 Task: Plan a trip to Yulin, China from 6th December, 2023 to 10th December, 2023 for 1 adult.1  bedroom having 1 bed and 1 bathroom. Property type can be hotel. Amenities needed are: washing machine. Look for 3 properties as per requirement.
Action: Mouse moved to (459, 104)
Screenshot: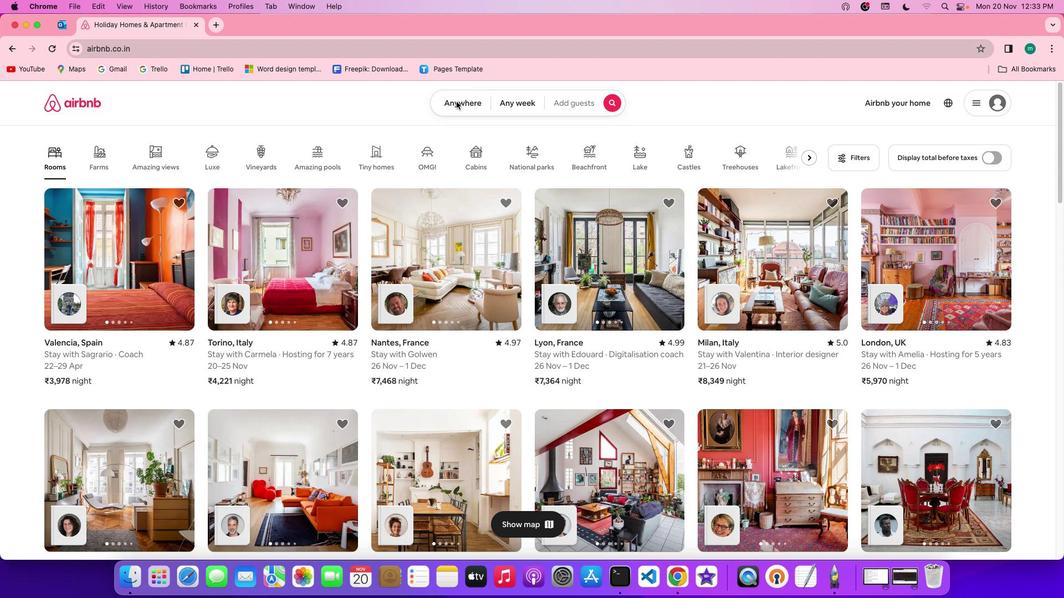 
Action: Mouse pressed left at (459, 104)
Screenshot: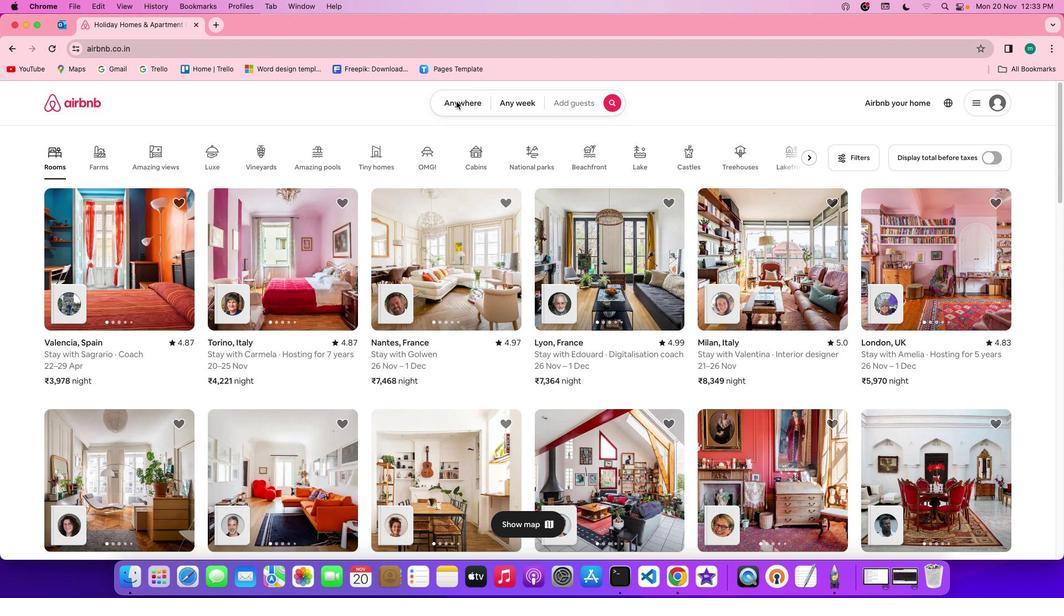 
Action: Mouse pressed left at (459, 104)
Screenshot: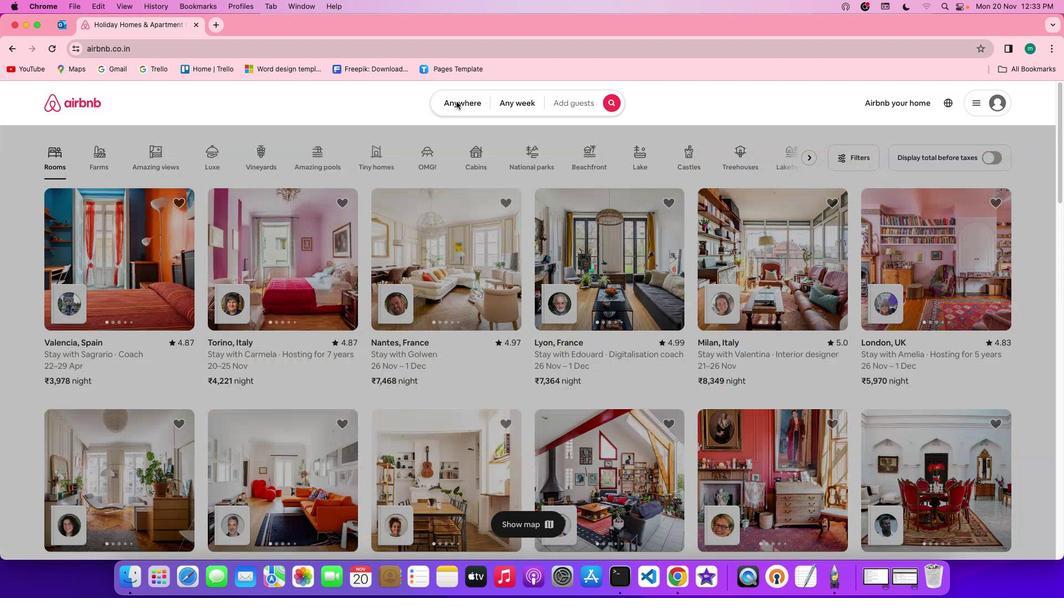 
Action: Mouse moved to (413, 144)
Screenshot: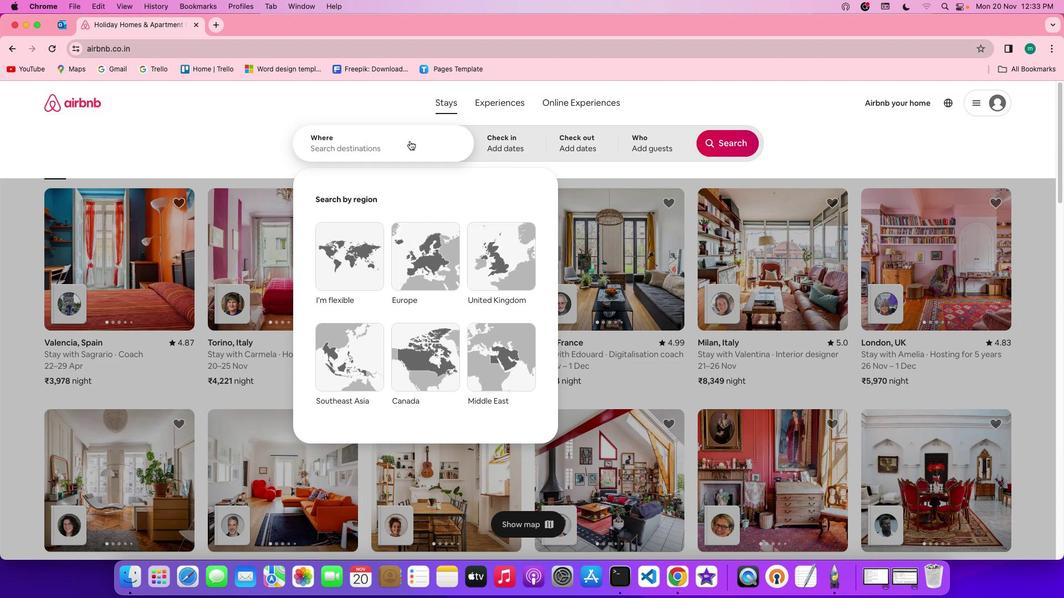 
Action: Mouse pressed left at (413, 144)
Screenshot: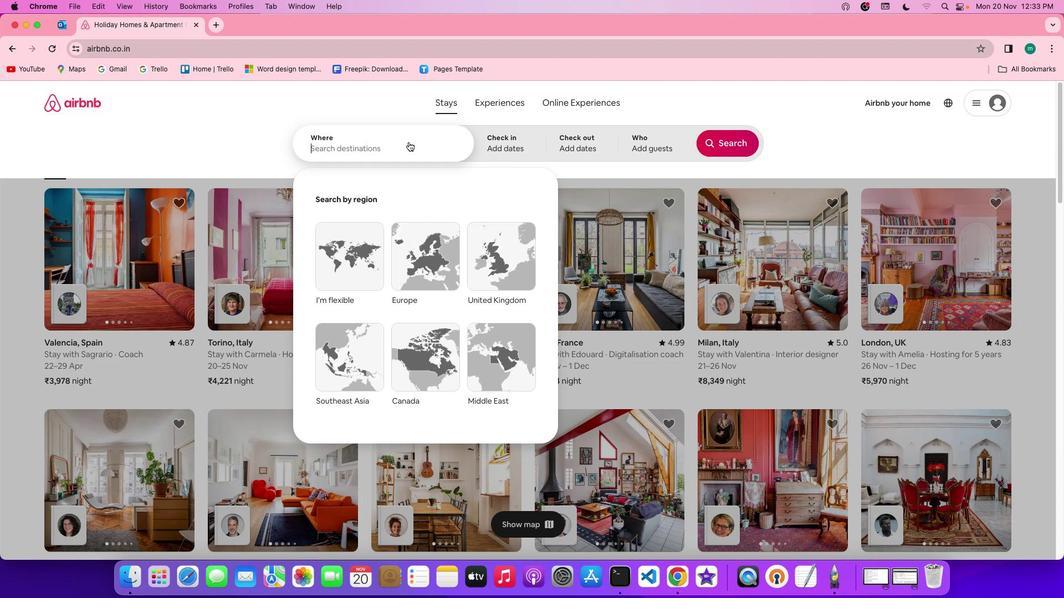 
Action: Mouse moved to (407, 149)
Screenshot: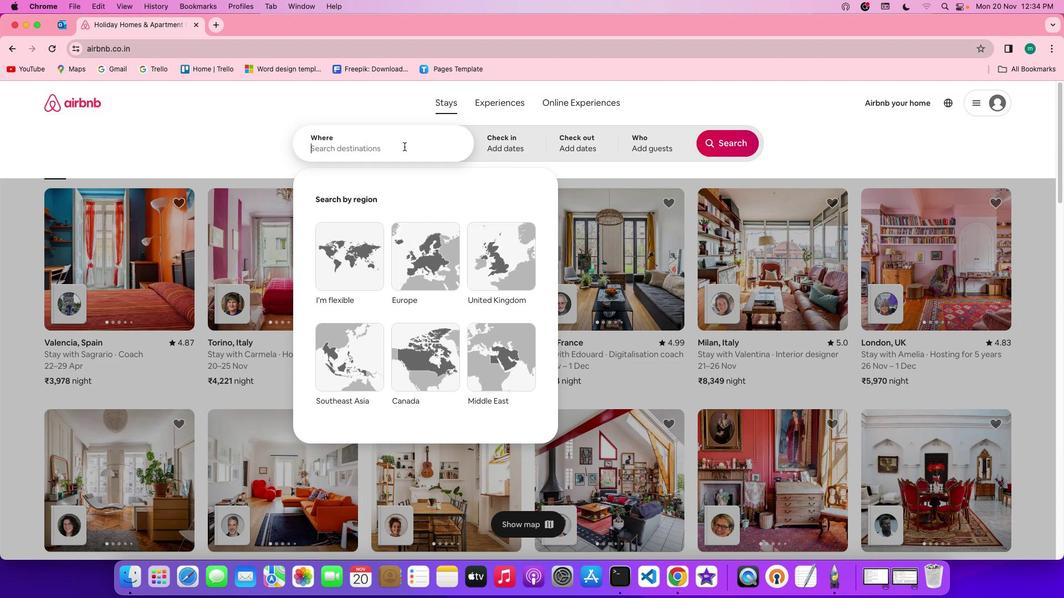 
Action: Mouse pressed left at (407, 149)
Screenshot: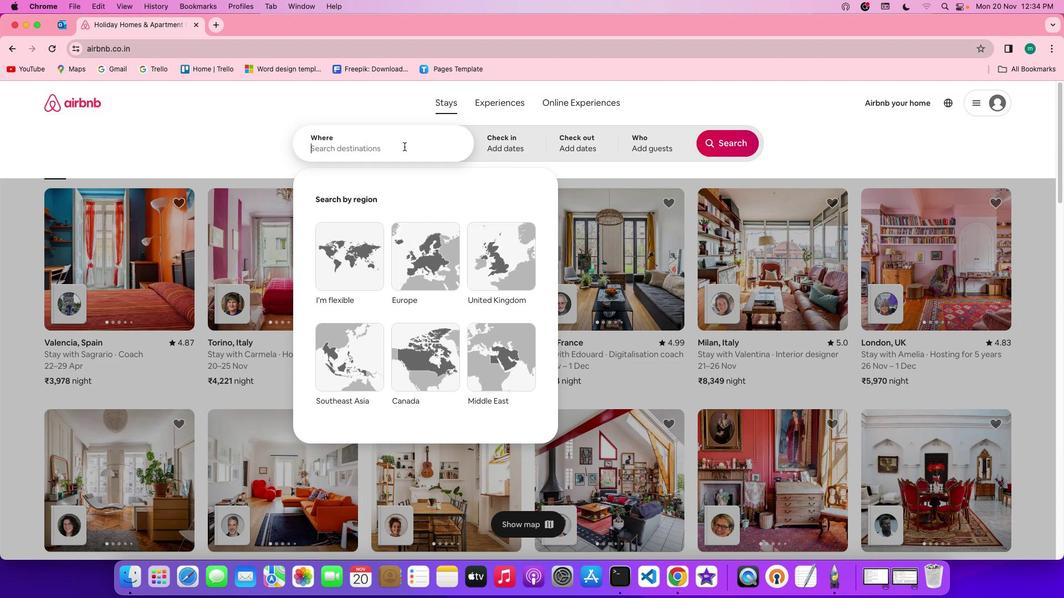 
Action: Key pressed Key.spaceKey.shift'Y''u''l''i''n'','Key.spaceKey.shift'c''h''i''n''a'
Screenshot: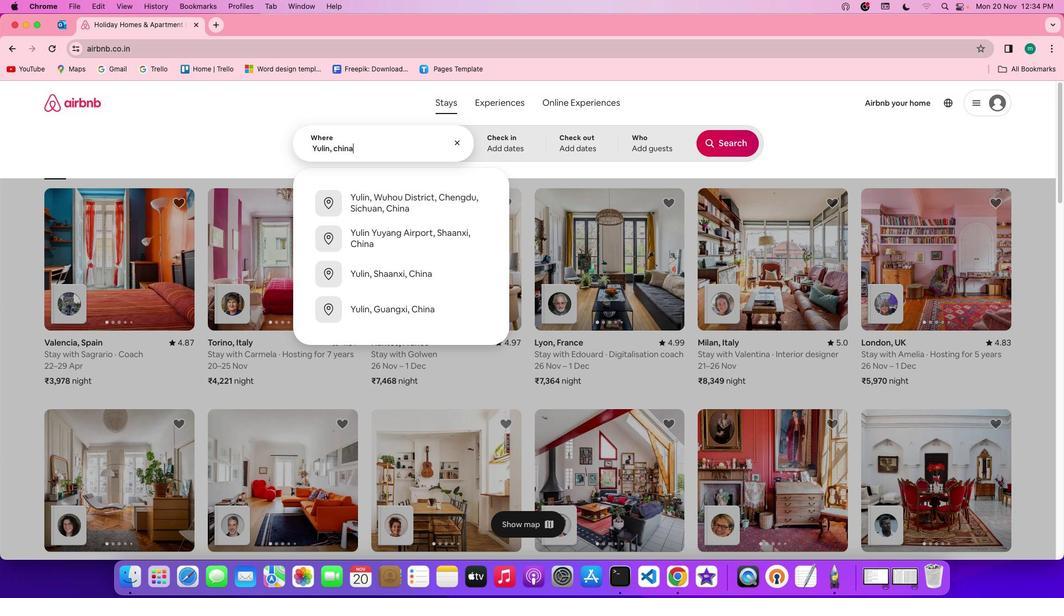 
Action: Mouse moved to (502, 147)
Screenshot: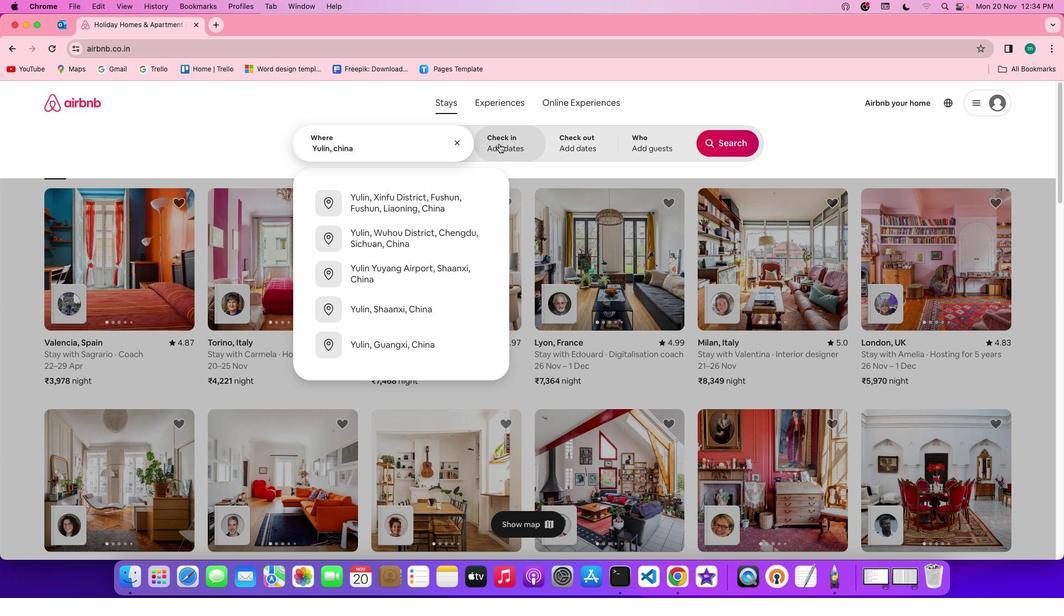 
Action: Mouse pressed left at (502, 147)
Screenshot: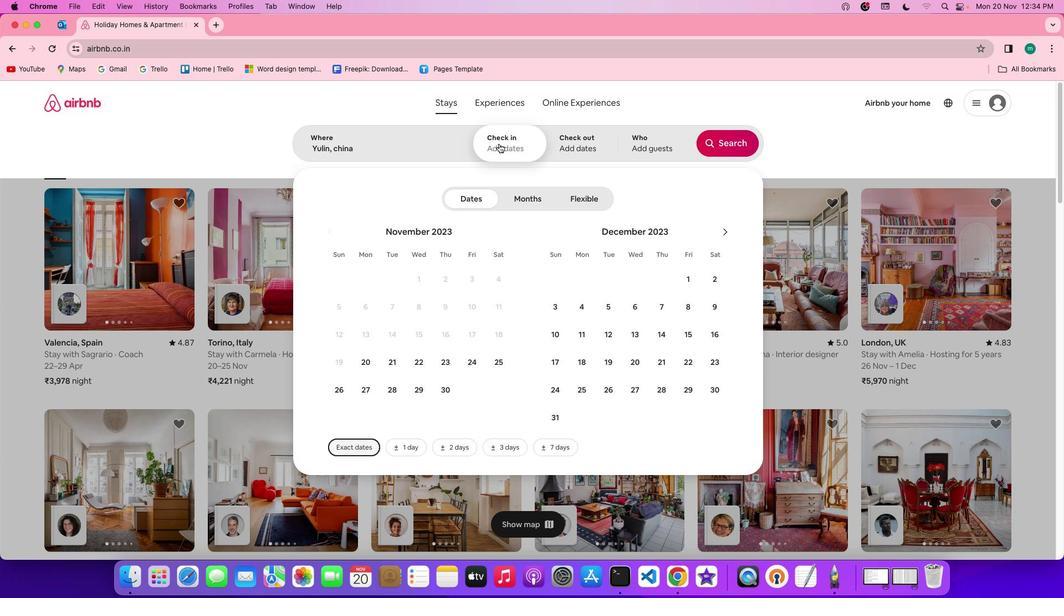 
Action: Mouse moved to (633, 307)
Screenshot: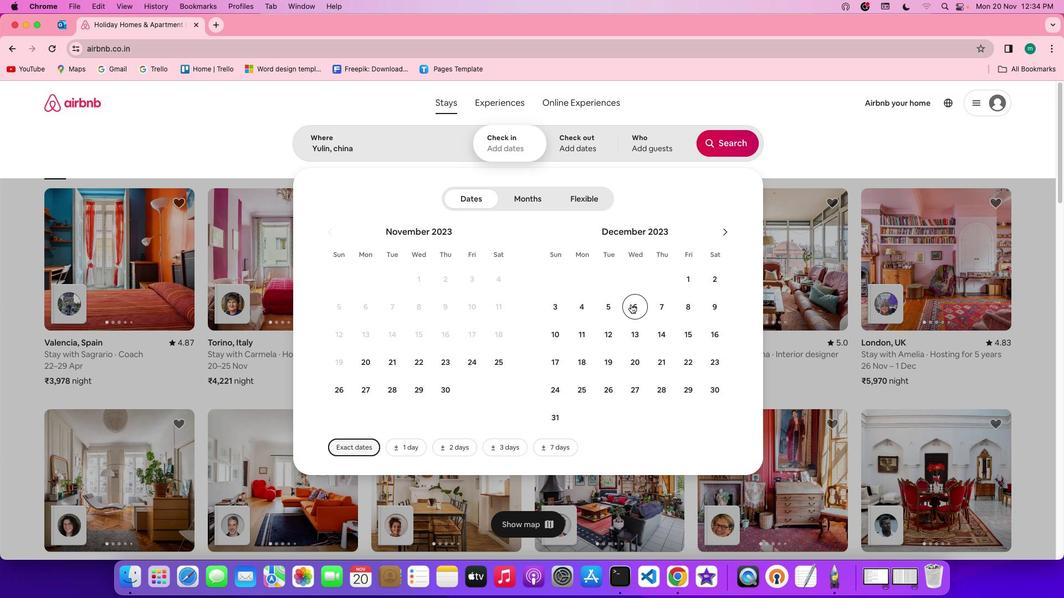 
Action: Mouse pressed left at (633, 307)
Screenshot: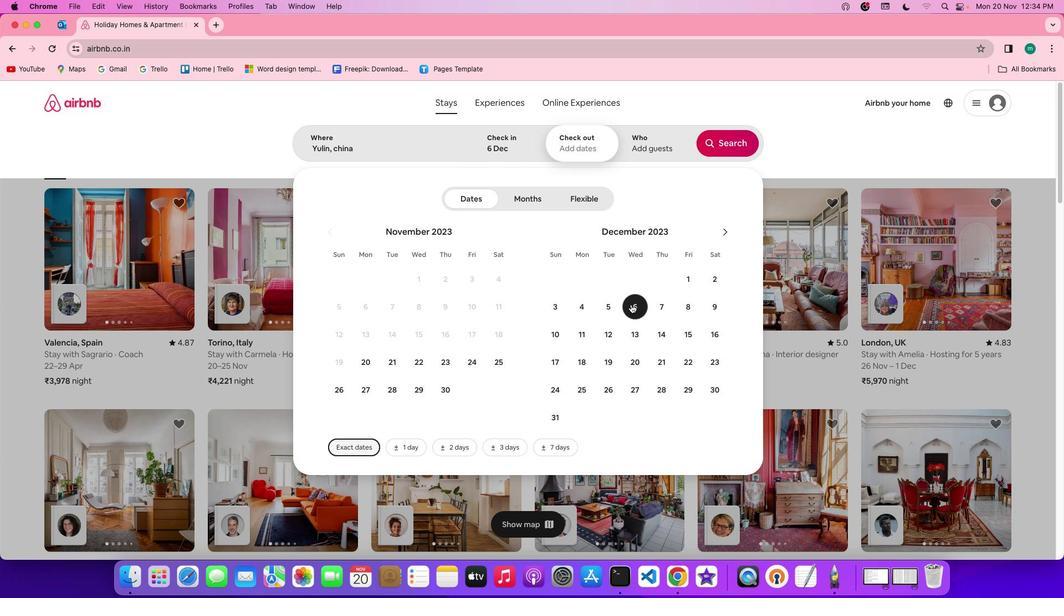 
Action: Mouse moved to (556, 347)
Screenshot: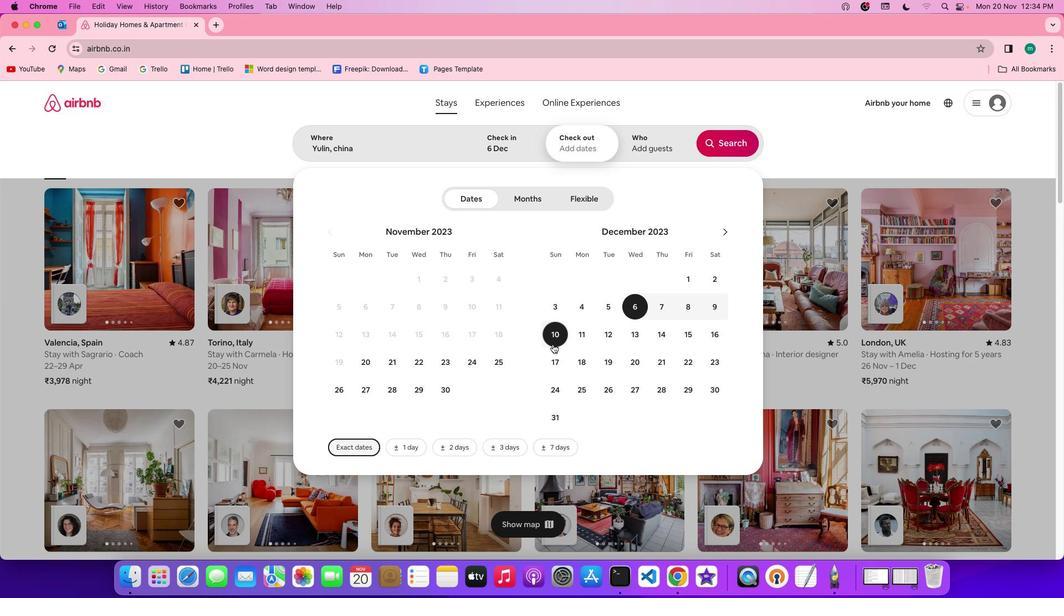 
Action: Mouse pressed left at (556, 347)
Screenshot: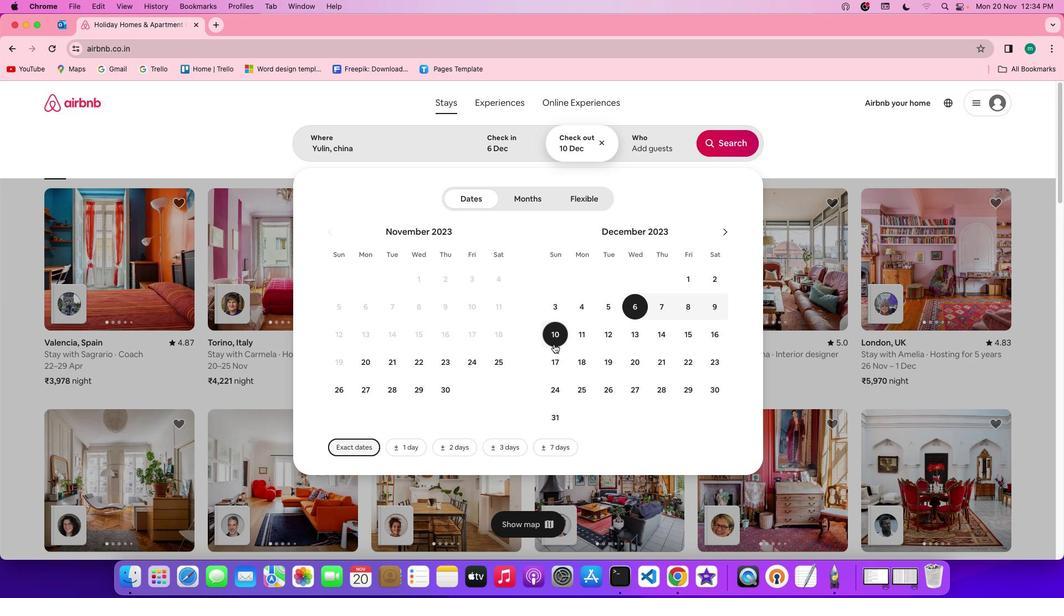 
Action: Mouse moved to (658, 146)
Screenshot: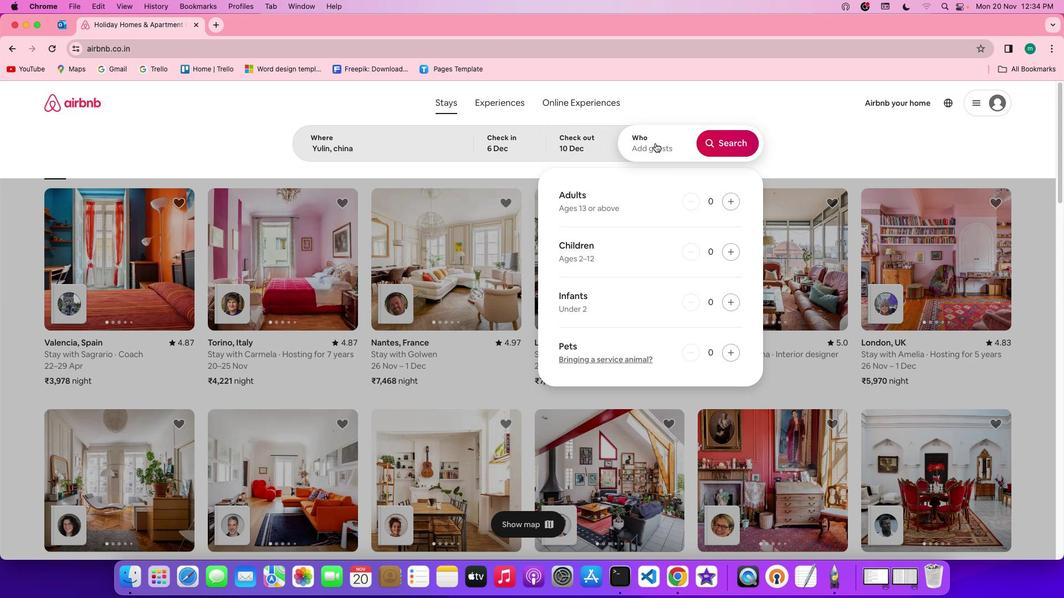 
Action: Mouse pressed left at (658, 146)
Screenshot: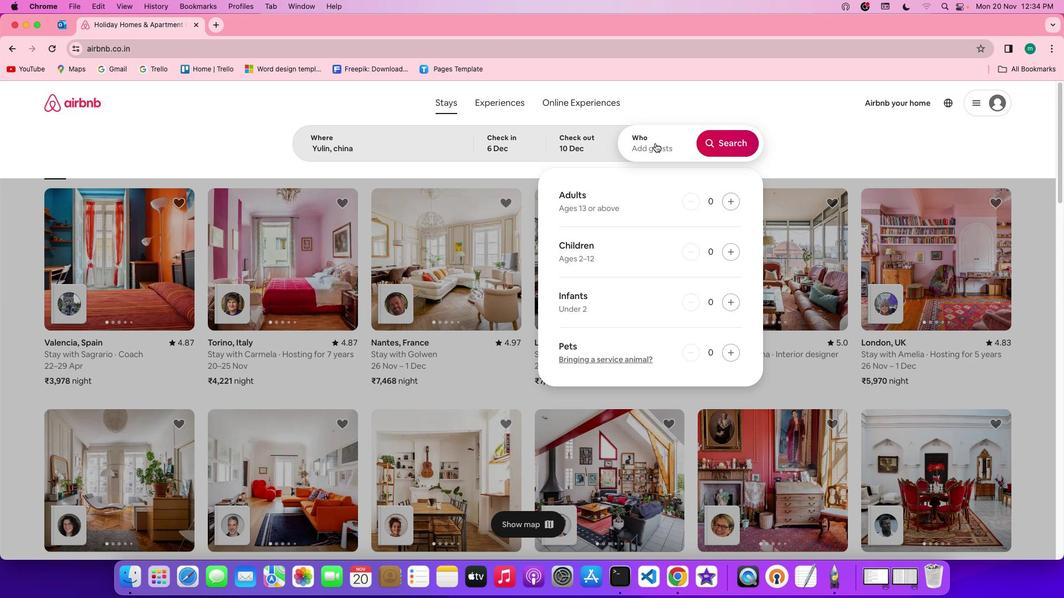 
Action: Mouse moved to (729, 201)
Screenshot: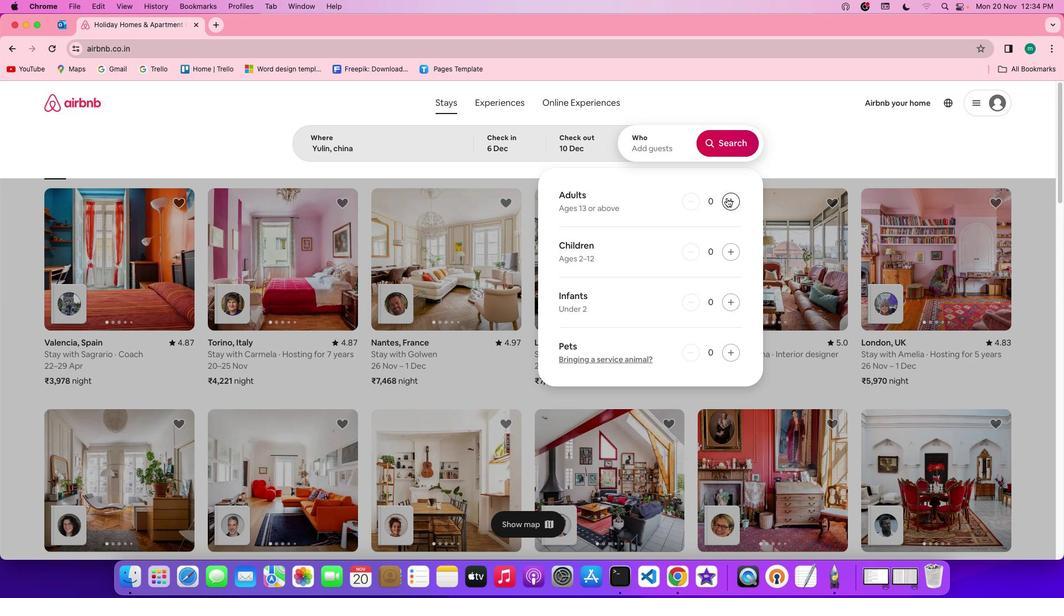 
Action: Mouse pressed left at (729, 201)
Screenshot: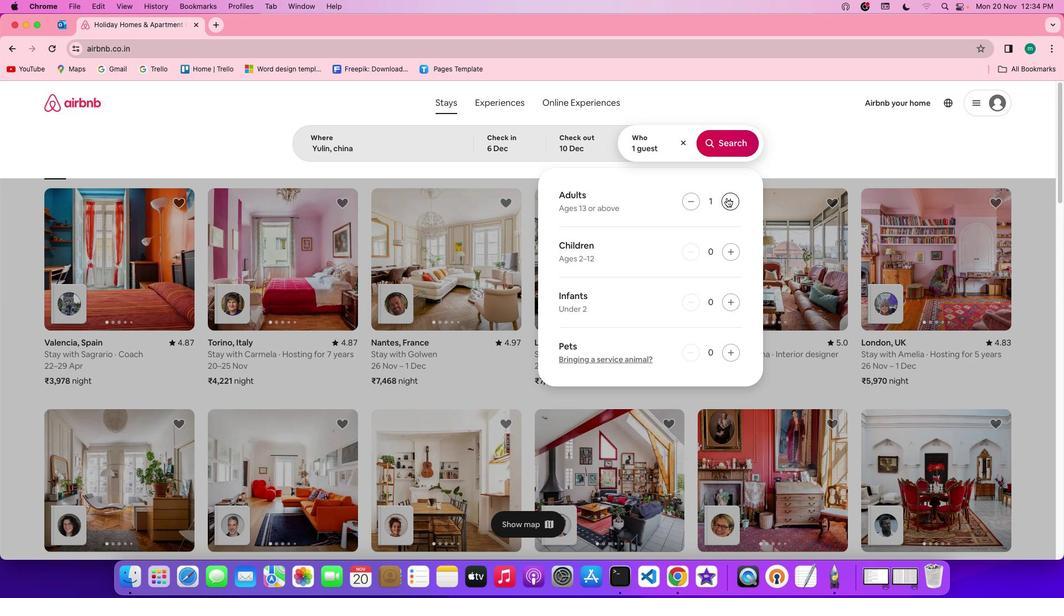 
Action: Mouse moved to (734, 137)
Screenshot: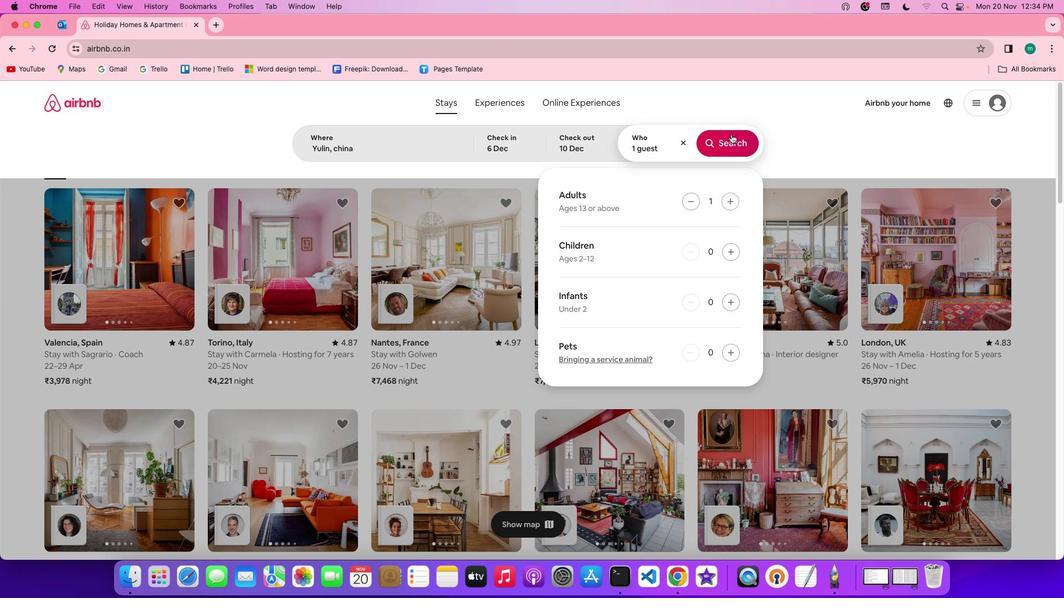 
Action: Mouse pressed left at (734, 137)
Screenshot: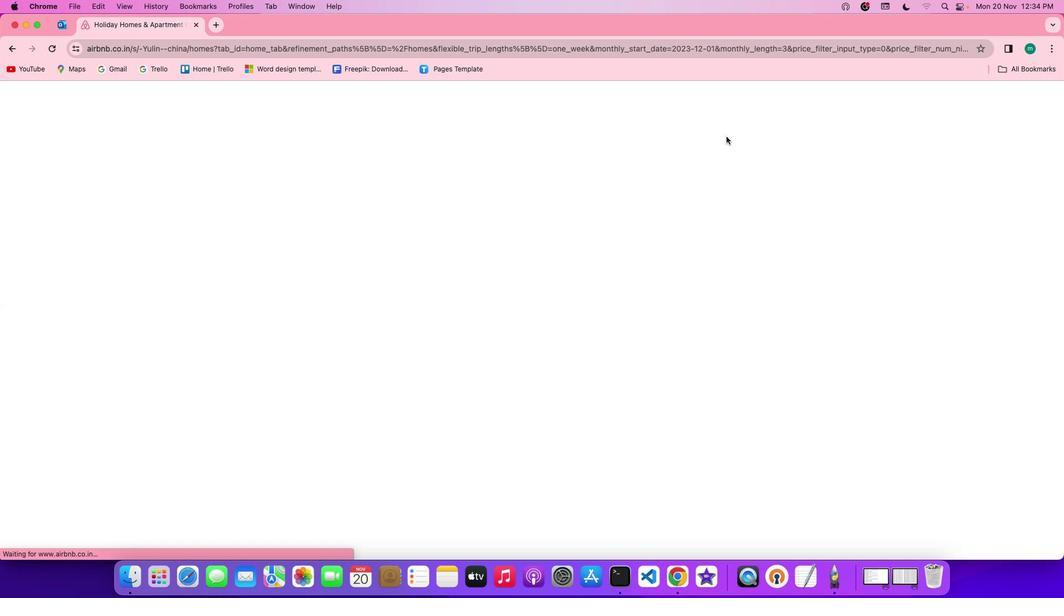 
Action: Mouse moved to (883, 150)
Screenshot: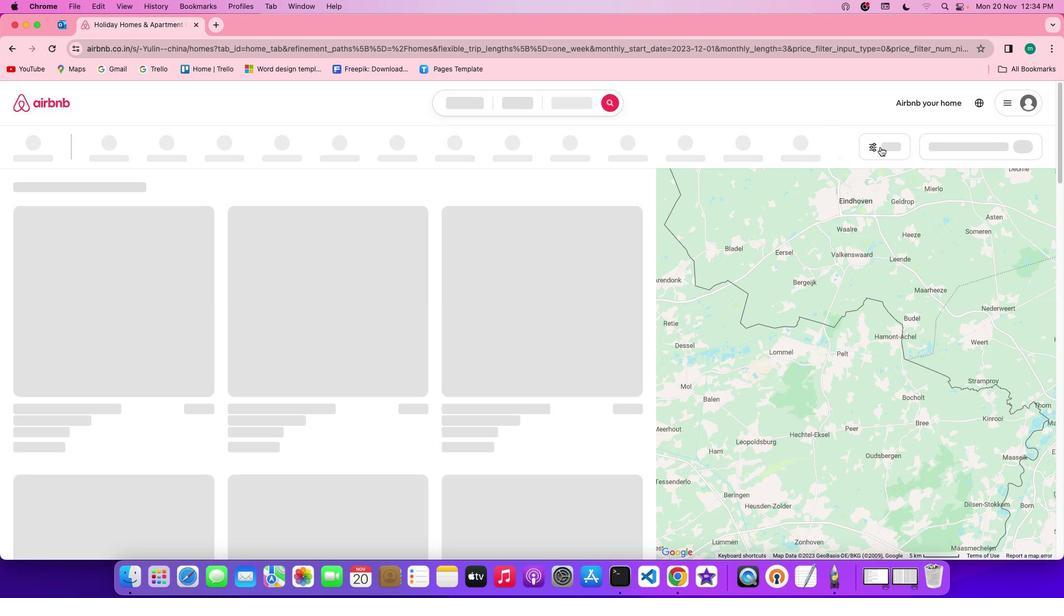 
Action: Mouse pressed left at (883, 150)
Screenshot: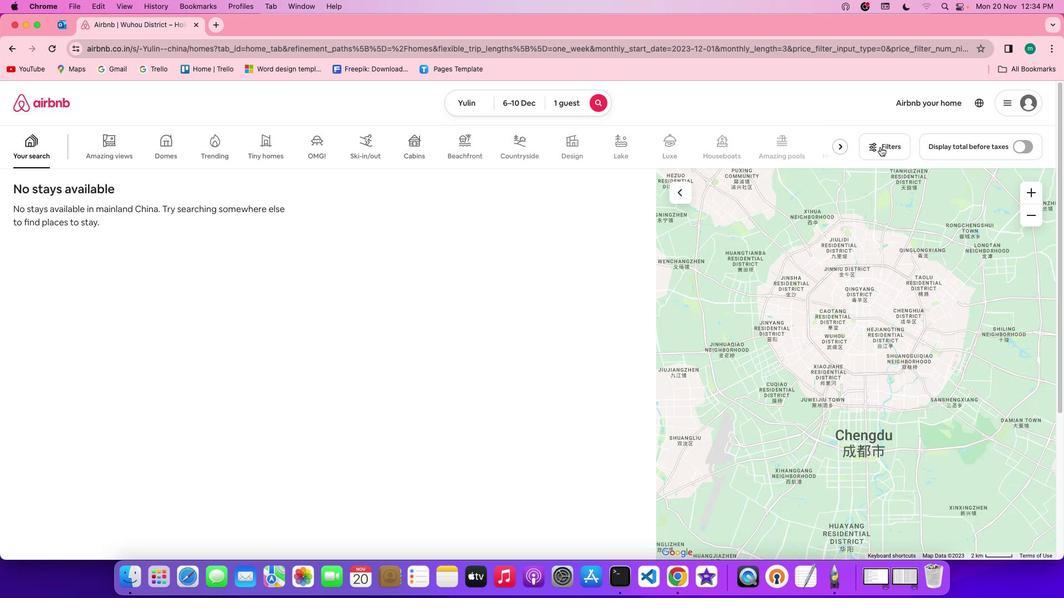 
Action: Mouse moved to (596, 298)
Screenshot: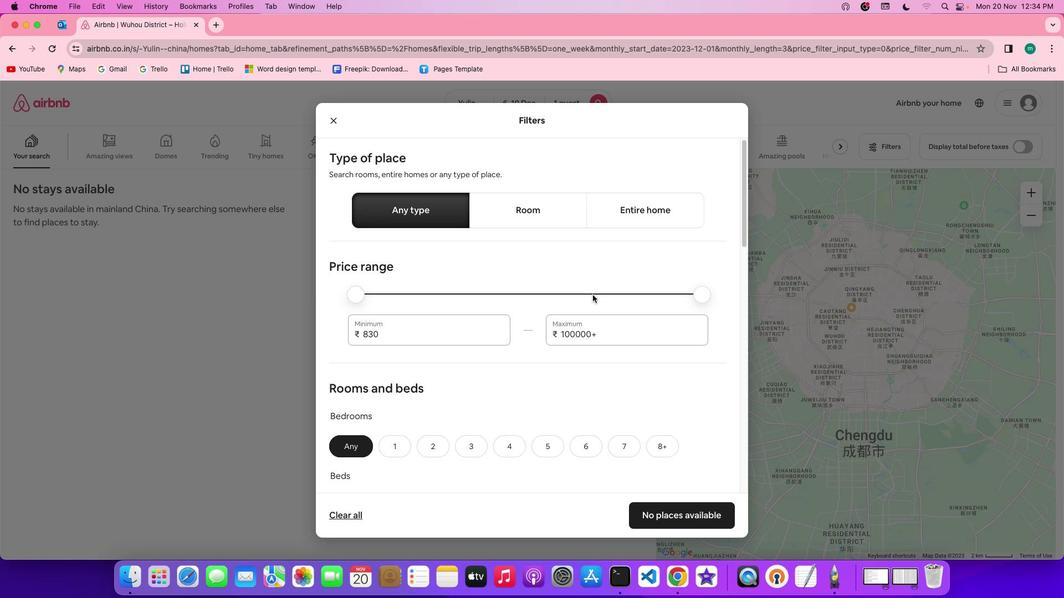 
Action: Mouse scrolled (596, 298) with delta (3, 2)
Screenshot: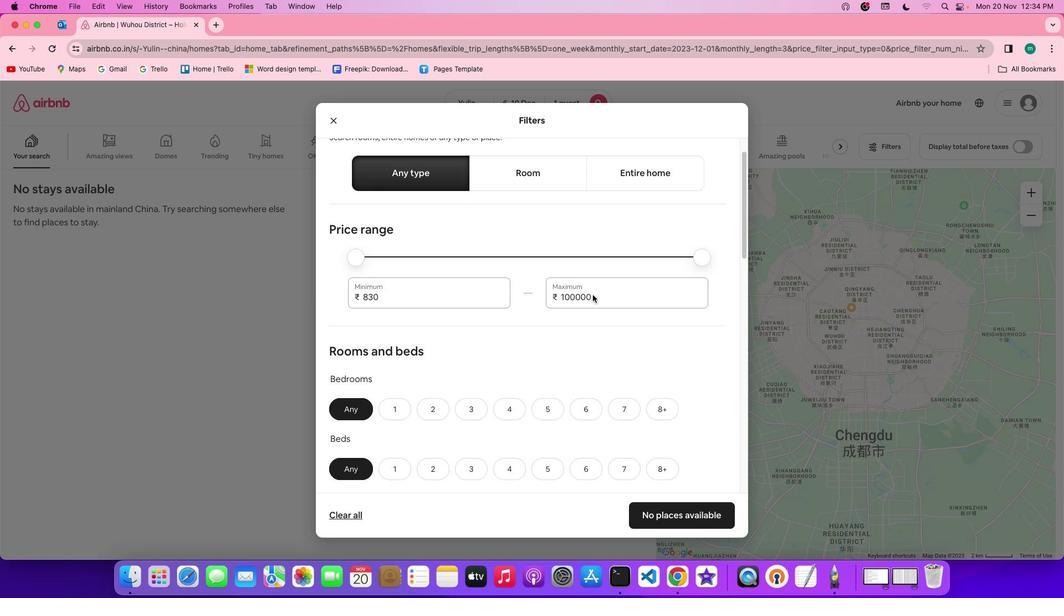 
Action: Mouse scrolled (596, 298) with delta (3, 2)
Screenshot: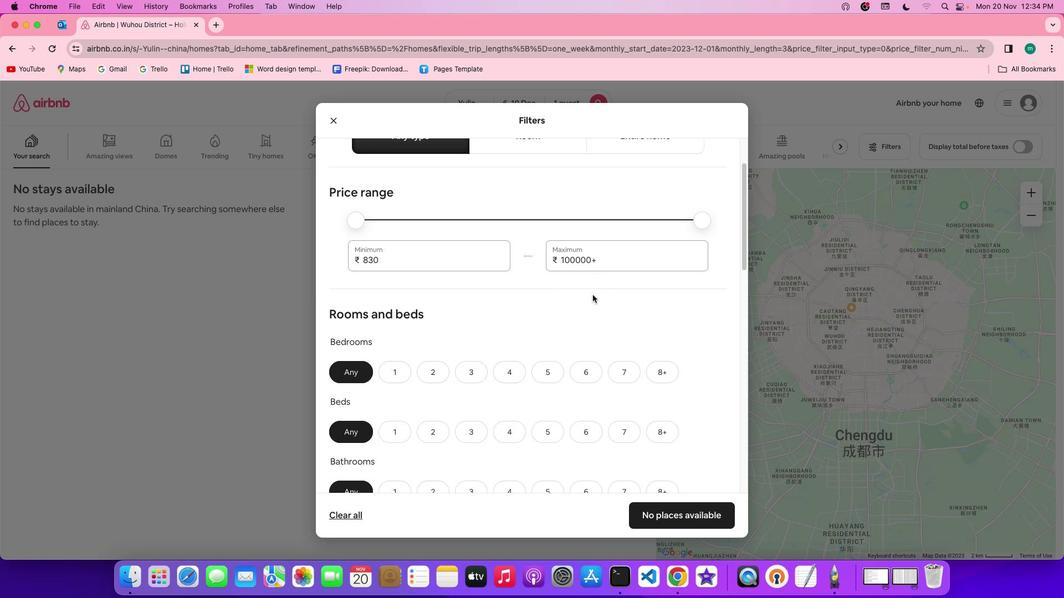 
Action: Mouse scrolled (596, 298) with delta (3, 2)
Screenshot: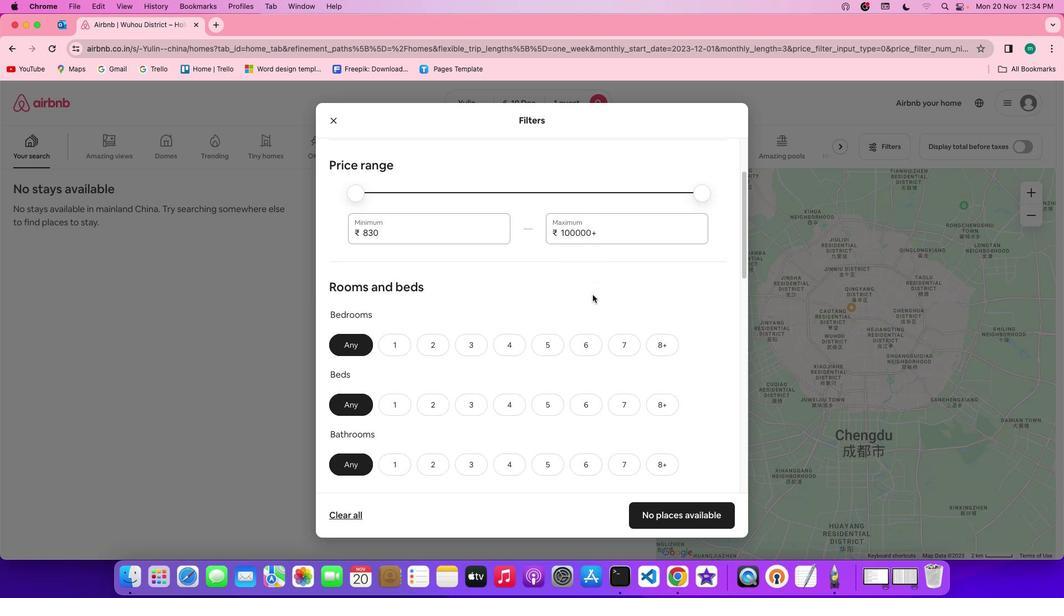 
Action: Mouse scrolled (596, 298) with delta (3, 2)
Screenshot: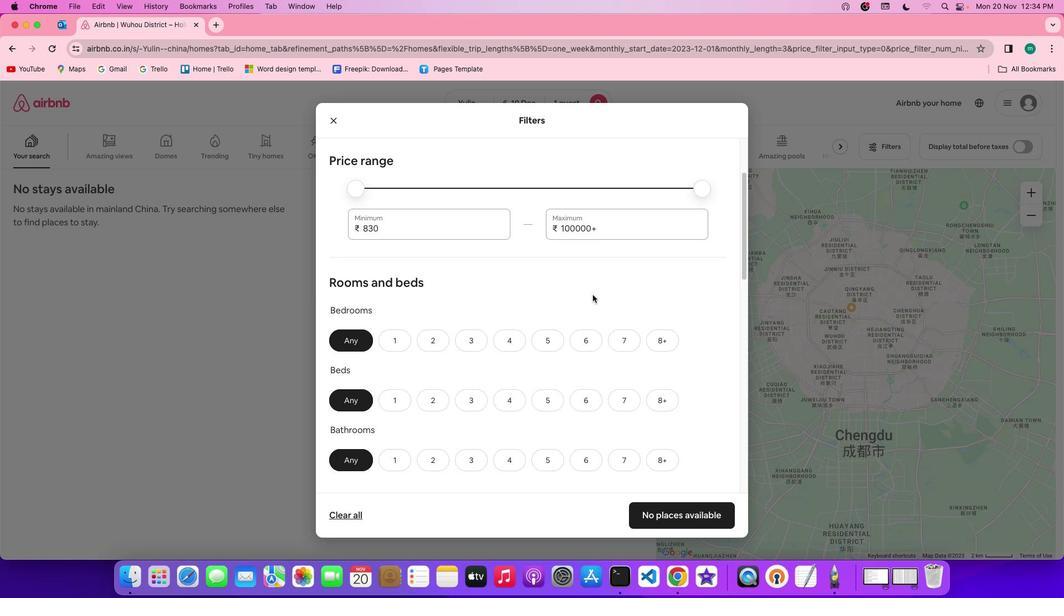 
Action: Mouse scrolled (596, 298) with delta (3, 2)
Screenshot: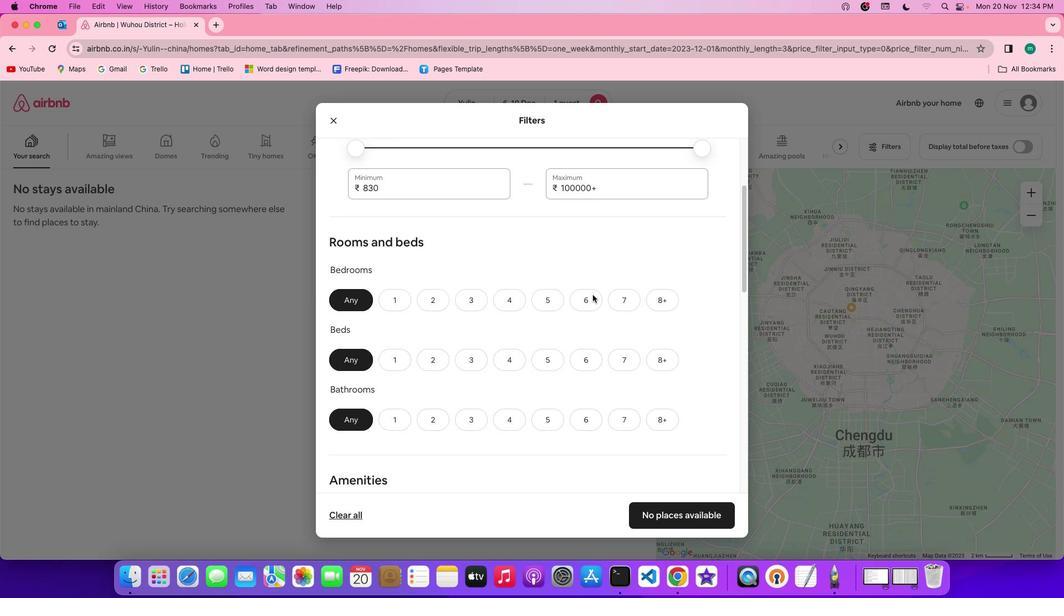 
Action: Mouse scrolled (596, 298) with delta (3, 2)
Screenshot: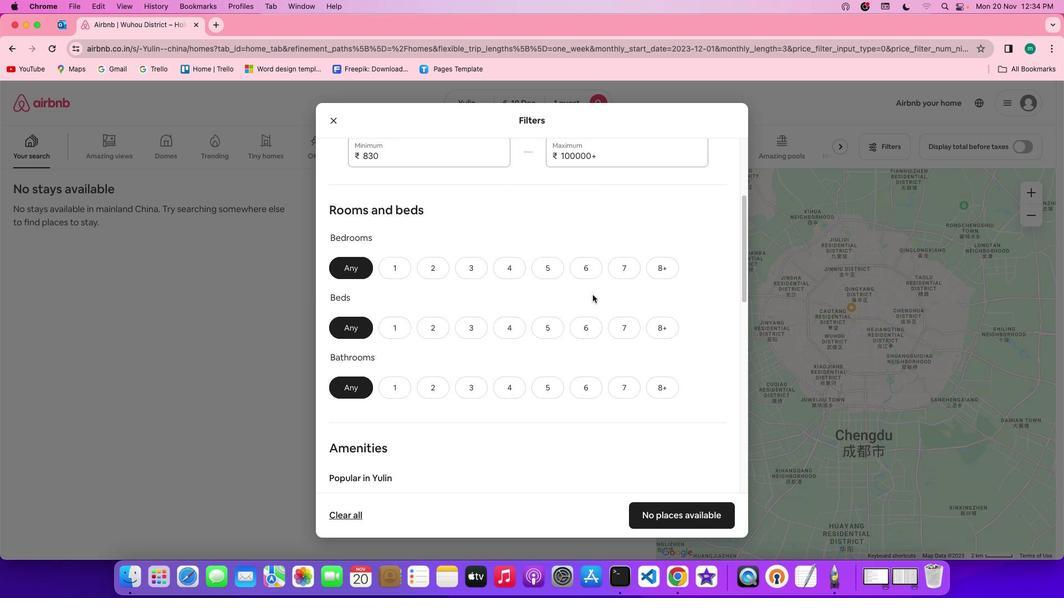
Action: Mouse scrolled (596, 298) with delta (3, 2)
Screenshot: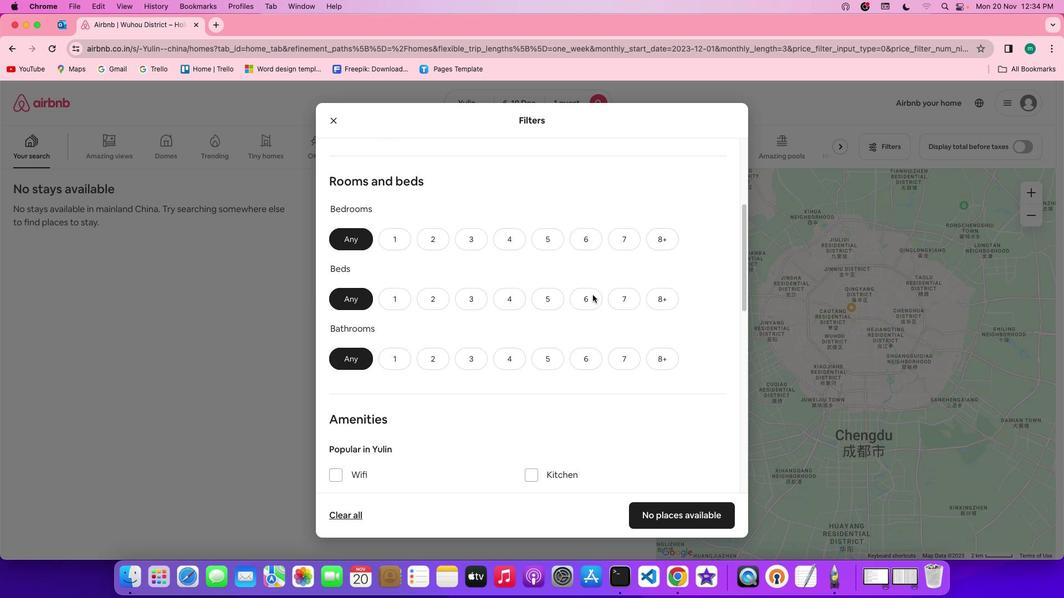 
Action: Mouse scrolled (596, 298) with delta (3, 2)
Screenshot: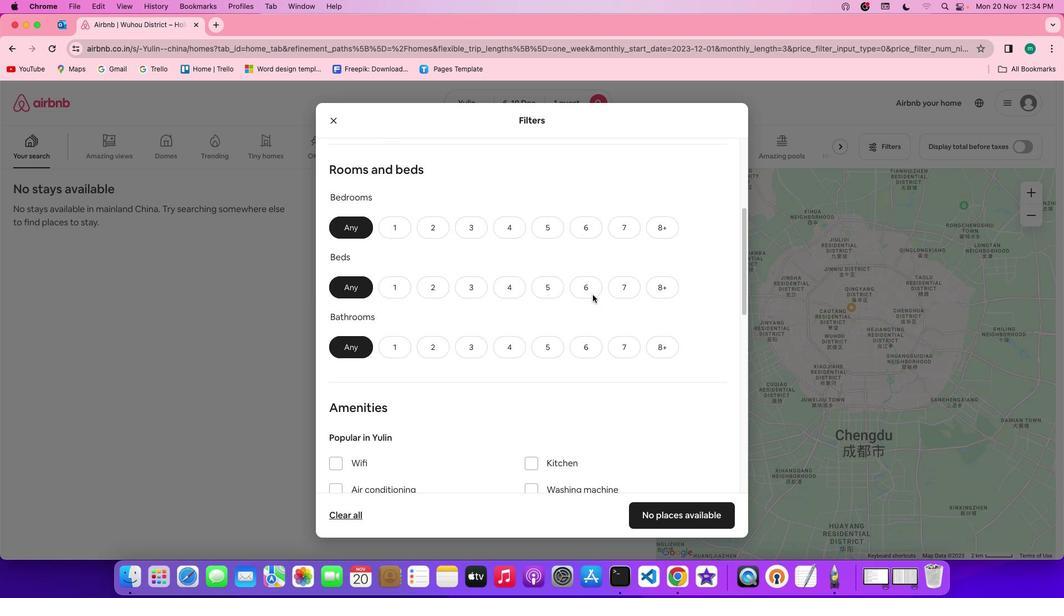 
Action: Mouse moved to (595, 295)
Screenshot: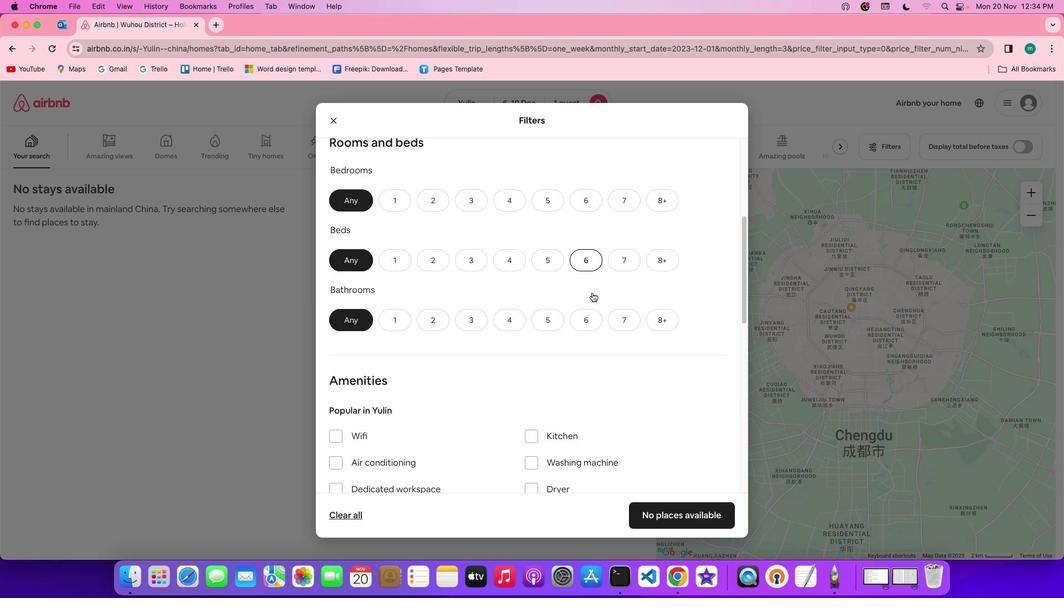 
Action: Mouse scrolled (595, 295) with delta (3, 2)
Screenshot: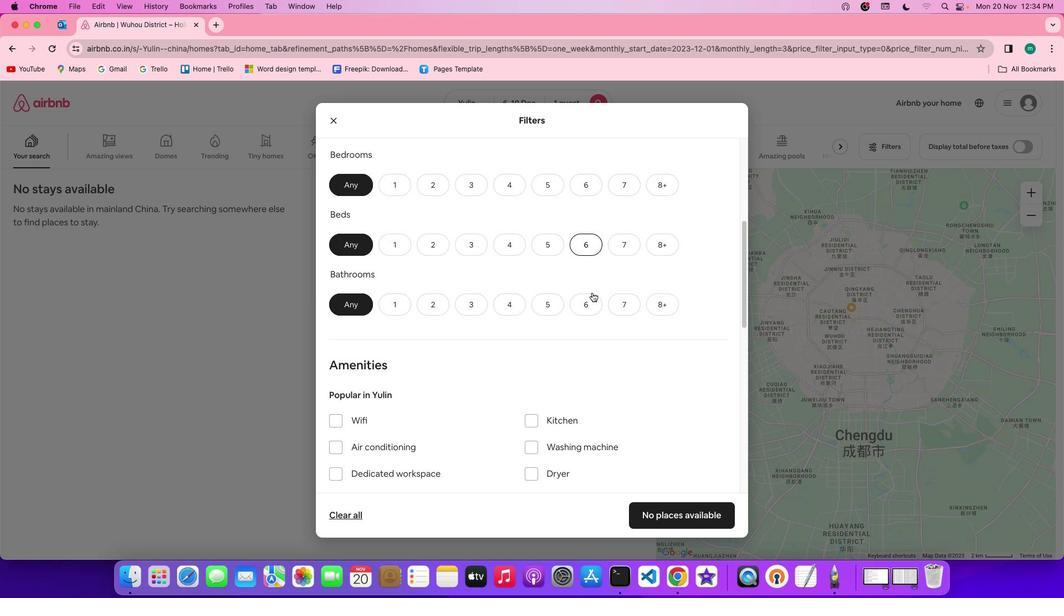 
Action: Mouse scrolled (595, 295) with delta (3, 2)
Screenshot: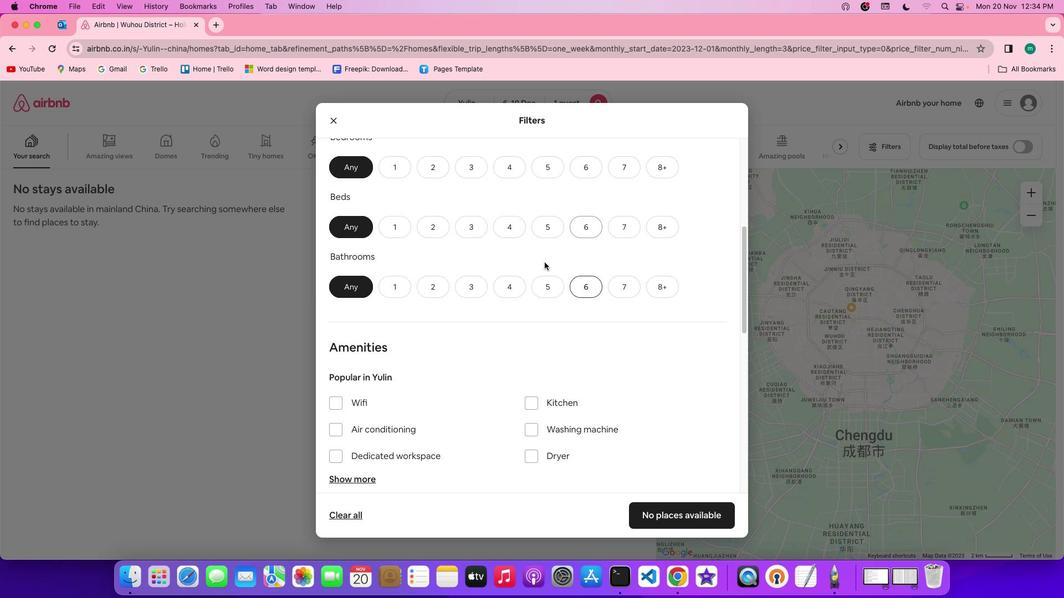 
Action: Mouse scrolled (595, 295) with delta (3, 2)
Screenshot: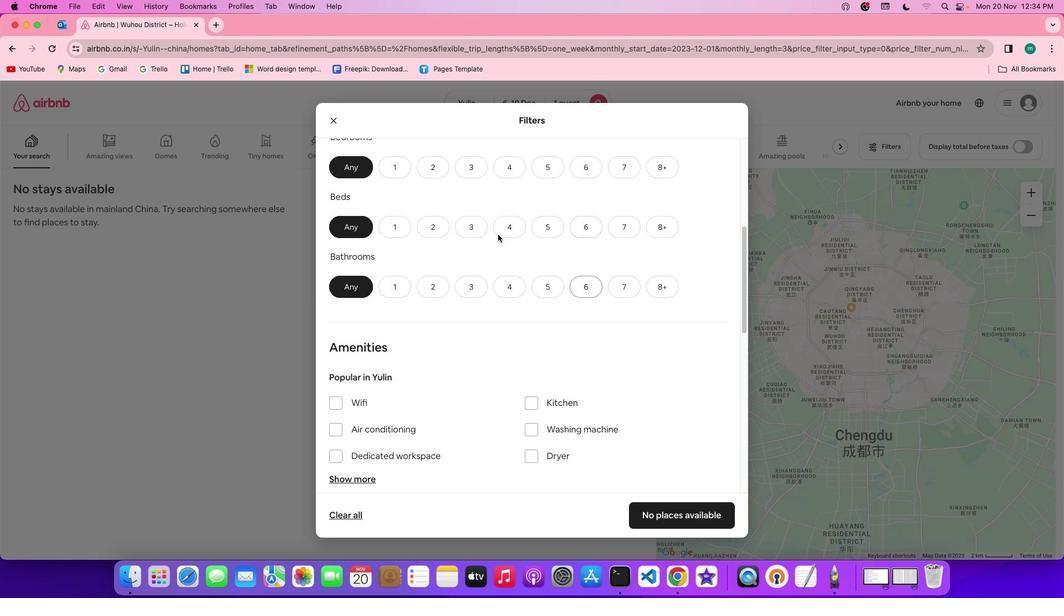 
Action: Mouse moved to (396, 170)
Screenshot: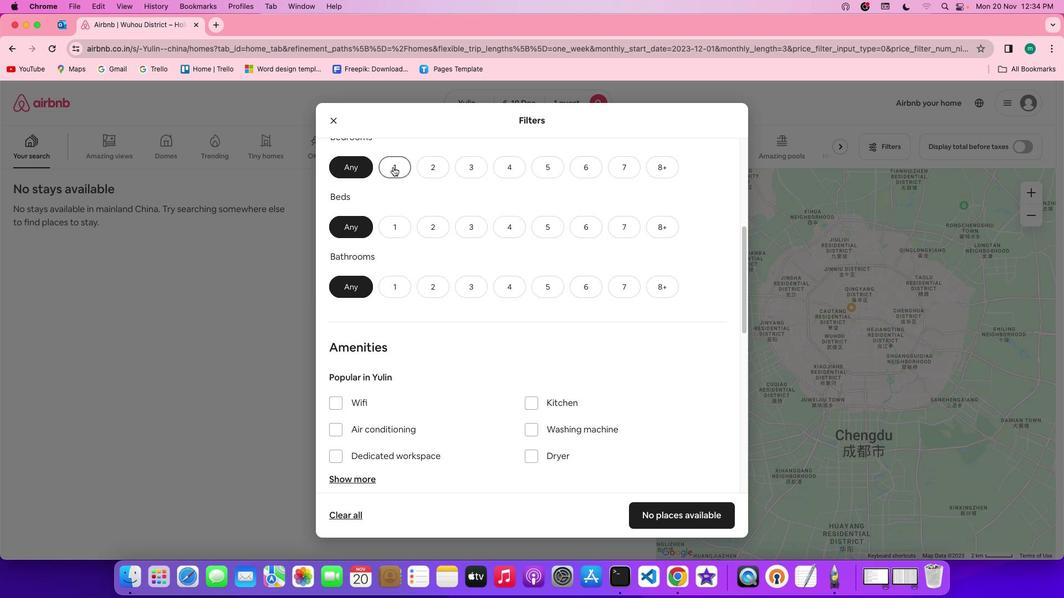 
Action: Mouse pressed left at (396, 170)
Screenshot: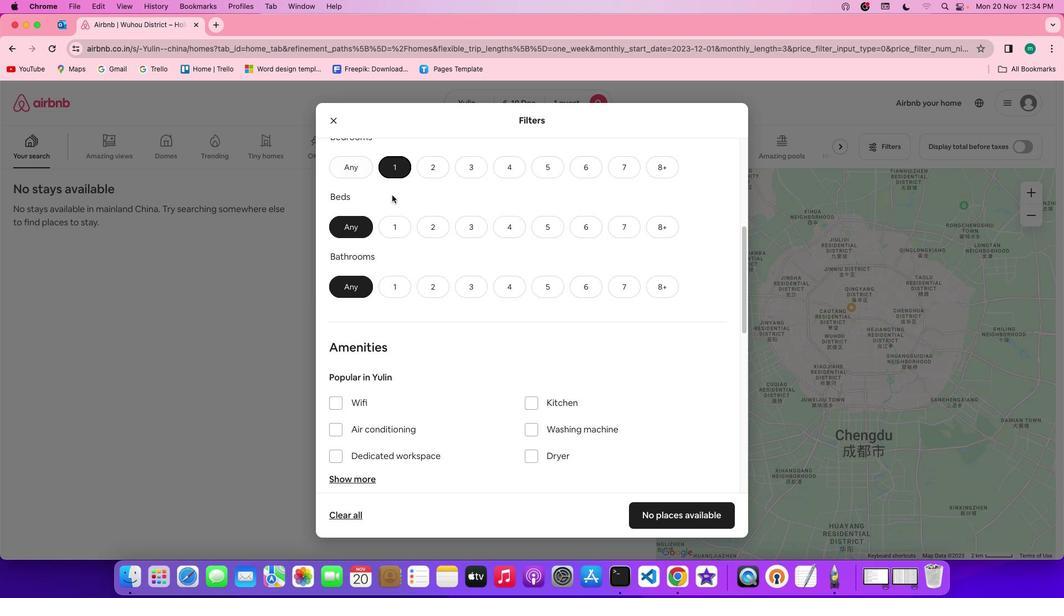 
Action: Mouse moved to (396, 229)
Screenshot: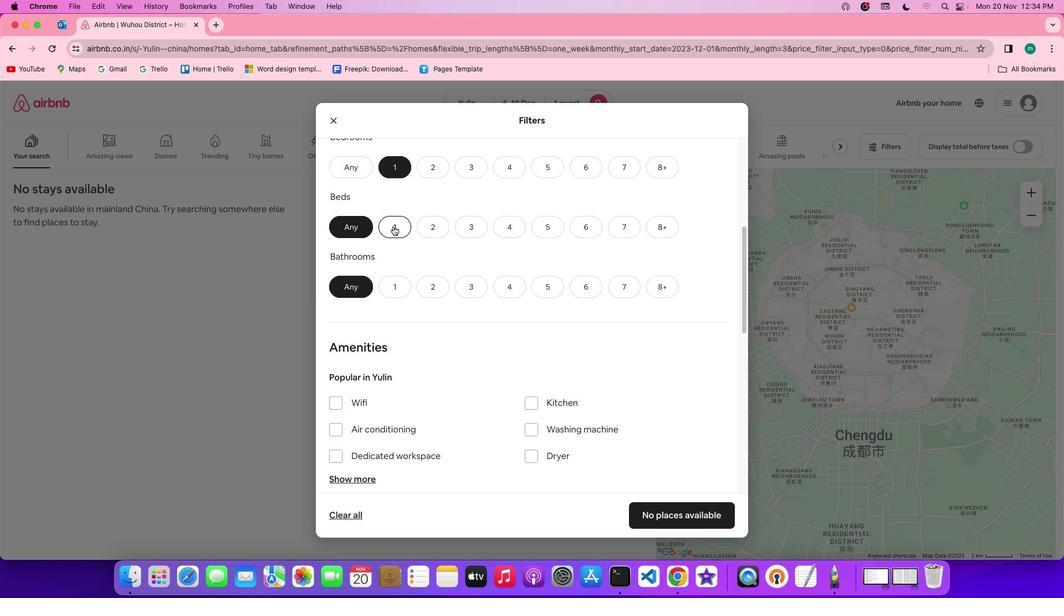 
Action: Mouse pressed left at (396, 229)
Screenshot: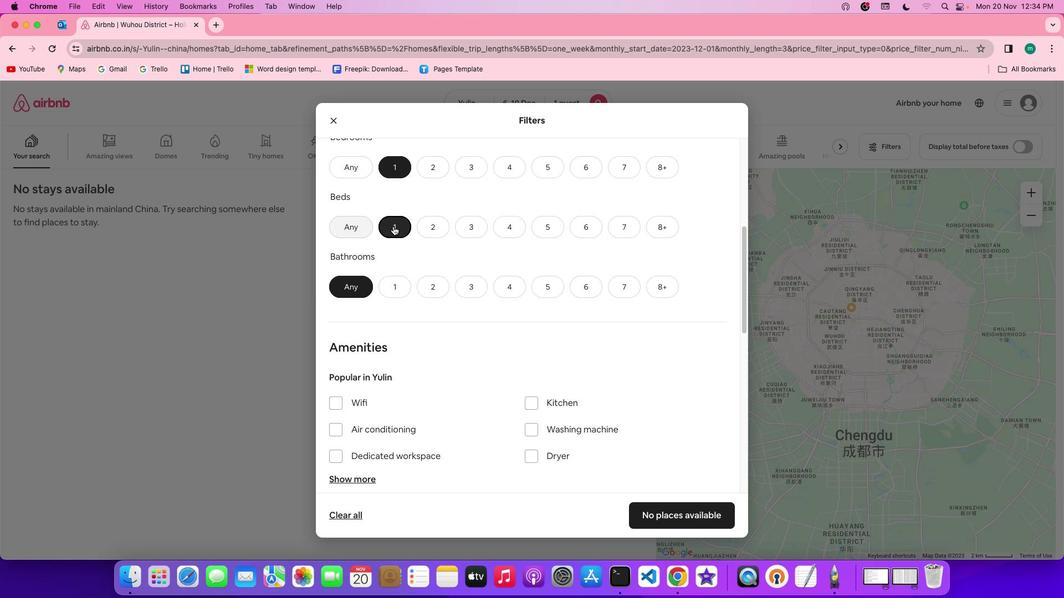 
Action: Mouse moved to (403, 284)
Screenshot: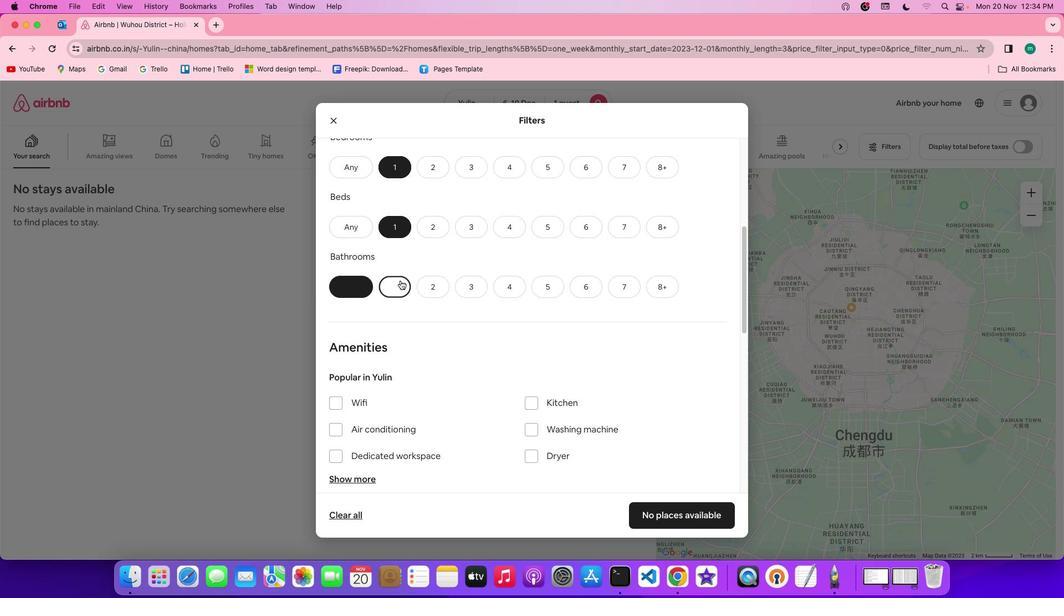 
Action: Mouse pressed left at (403, 284)
Screenshot: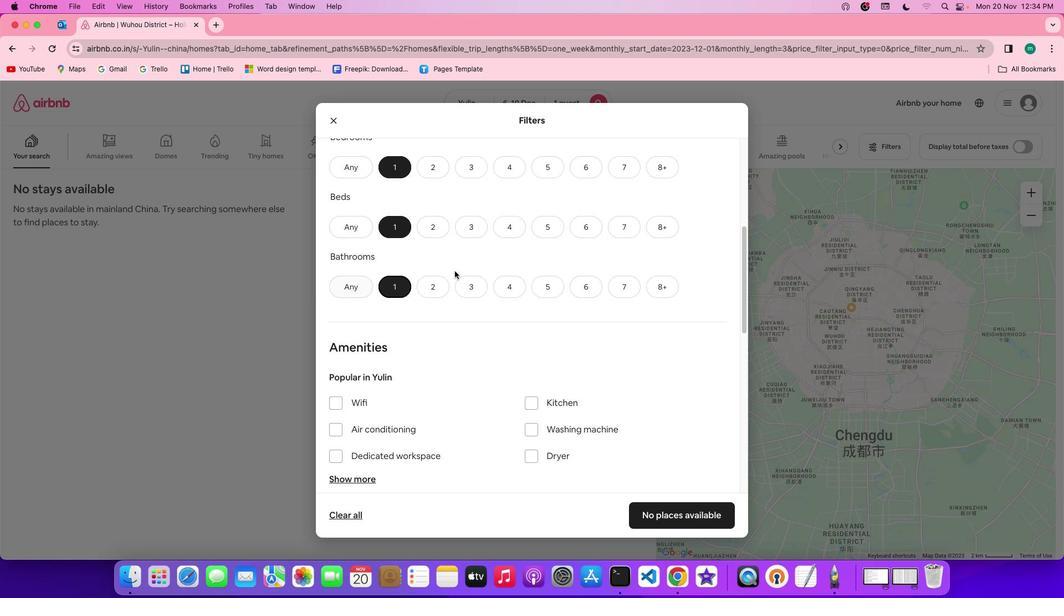 
Action: Mouse moved to (576, 272)
Screenshot: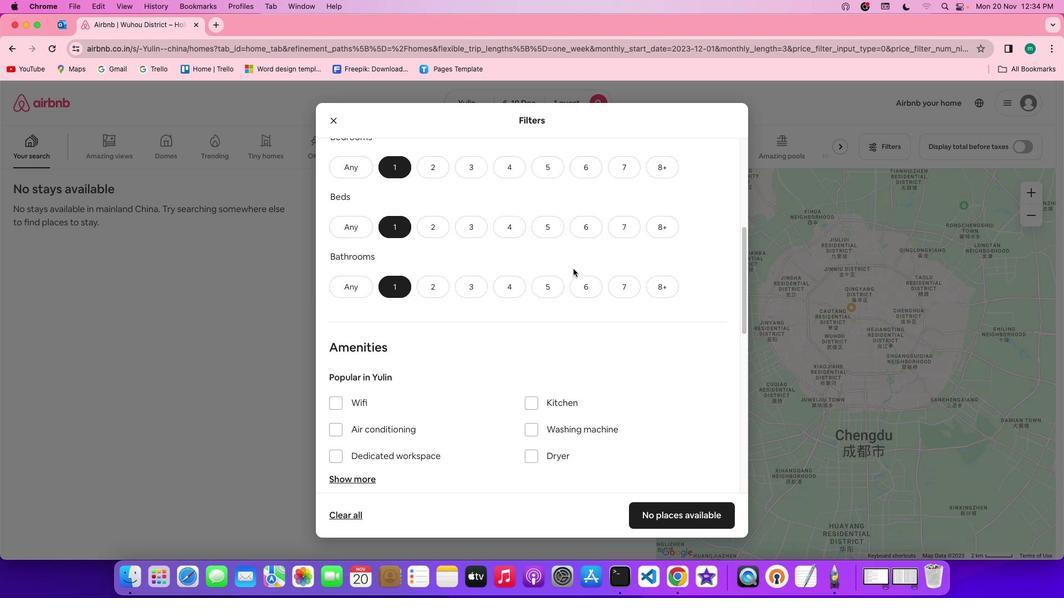 
Action: Mouse scrolled (576, 272) with delta (3, 2)
Screenshot: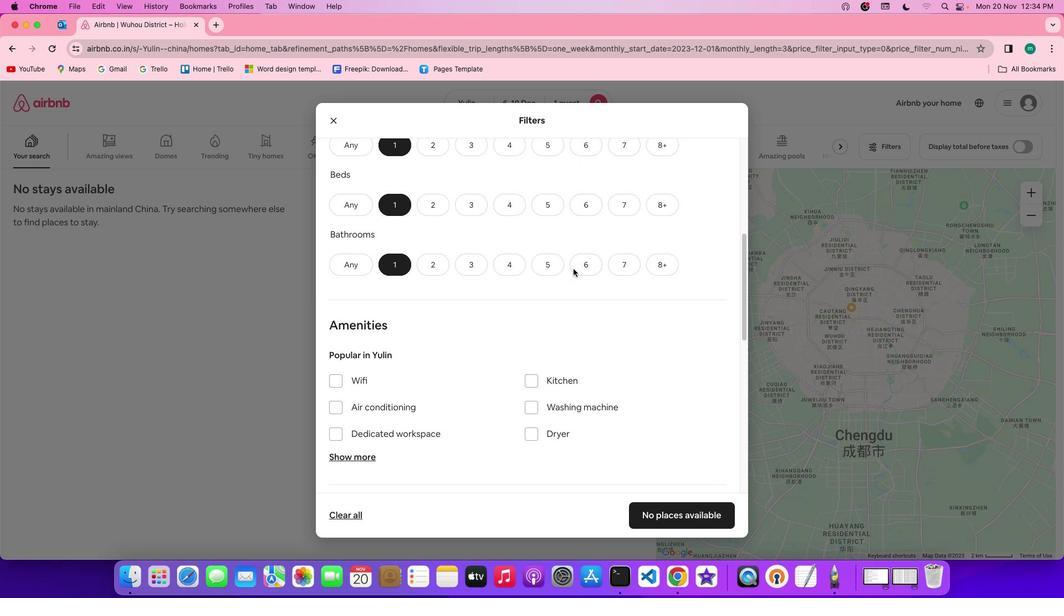 
Action: Mouse scrolled (576, 272) with delta (3, 2)
Screenshot: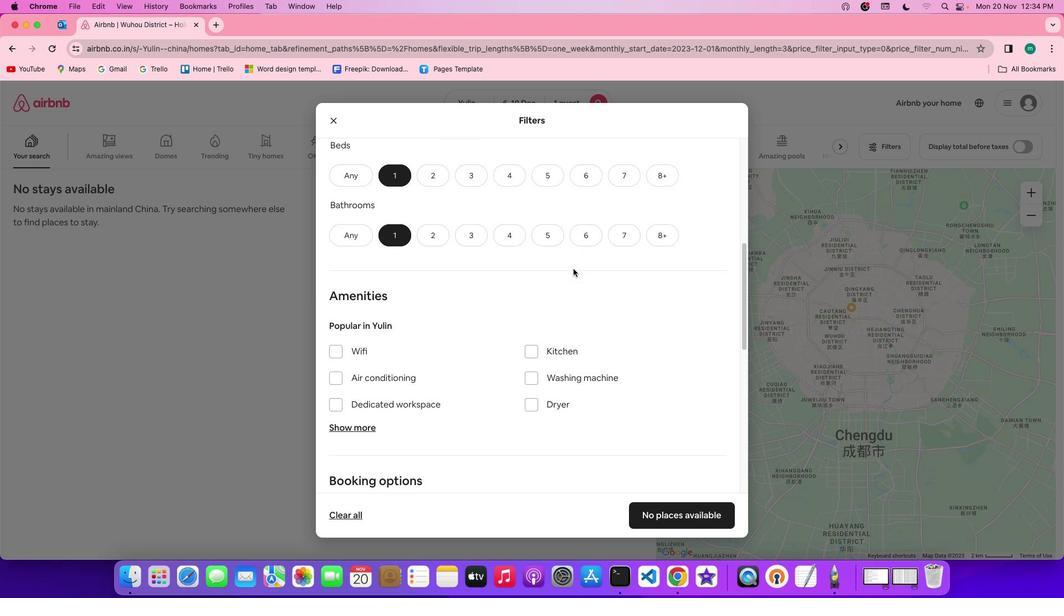 
Action: Mouse scrolled (576, 272) with delta (3, 2)
Screenshot: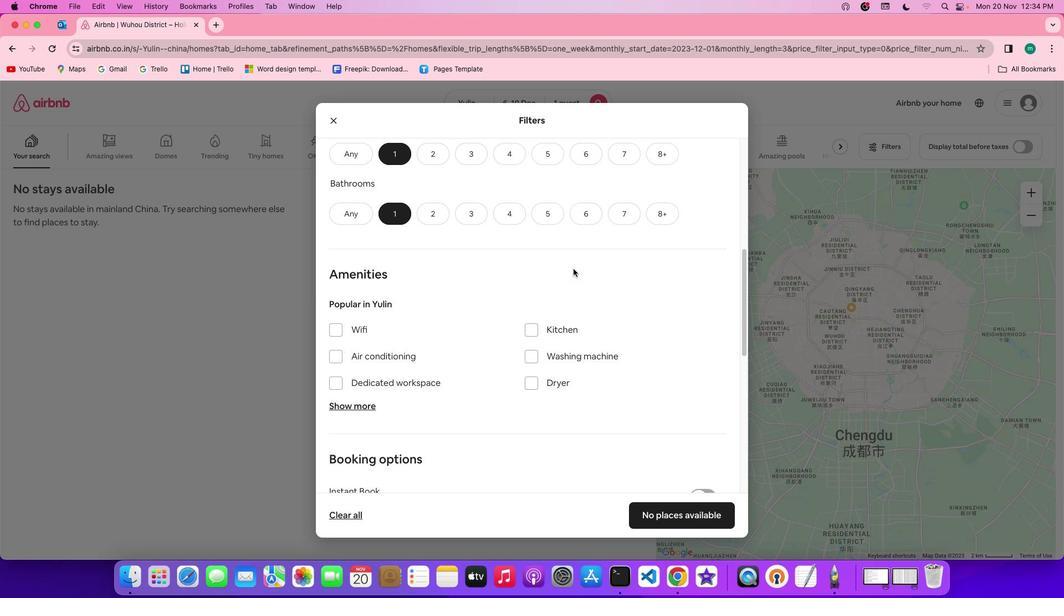 
Action: Mouse scrolled (576, 272) with delta (3, 2)
Screenshot: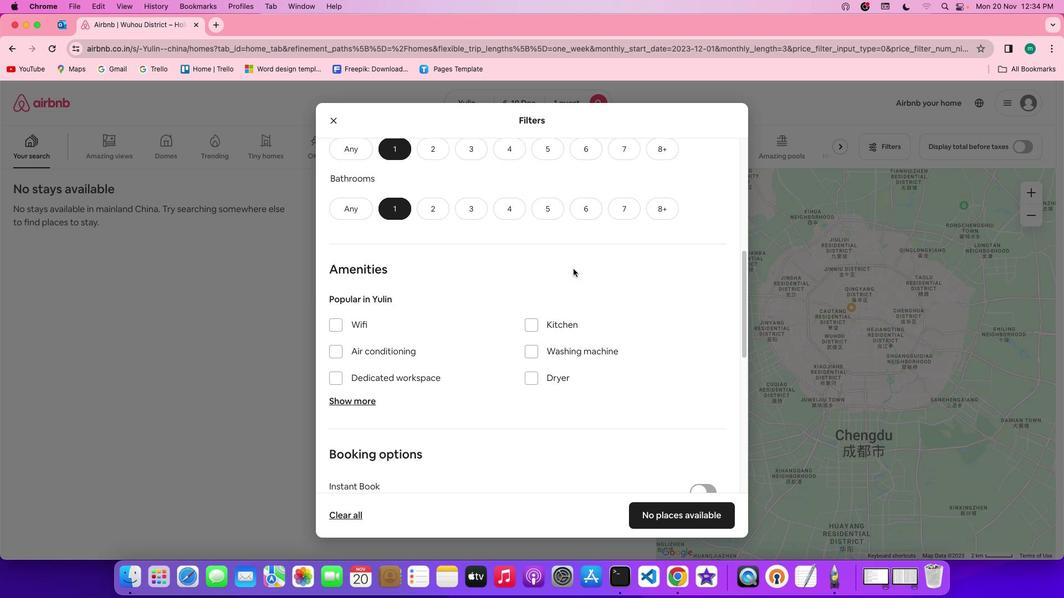 
Action: Mouse scrolled (576, 272) with delta (3, 2)
Screenshot: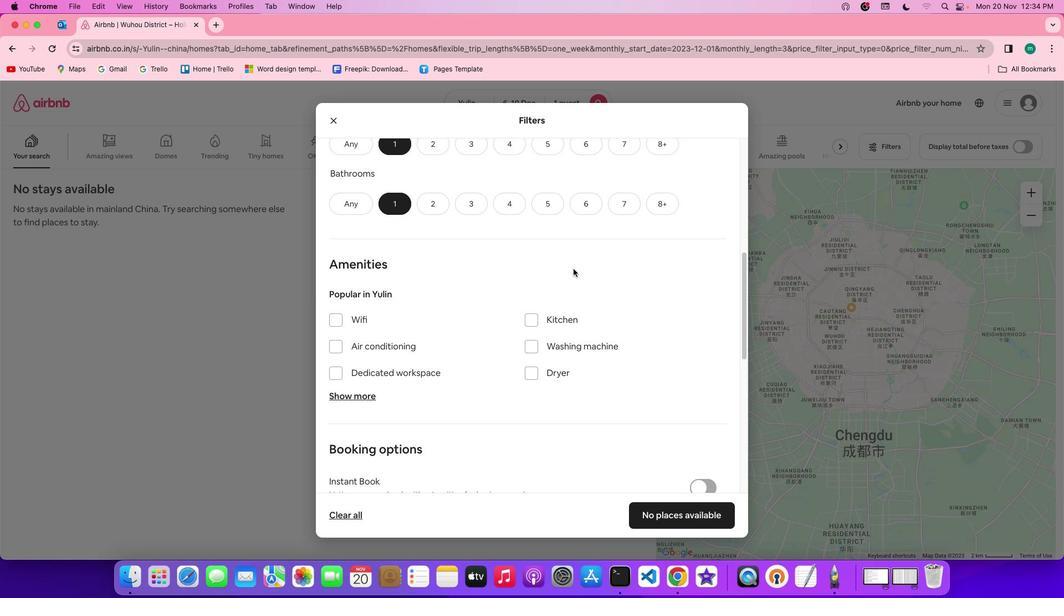 
Action: Mouse scrolled (576, 272) with delta (3, 2)
Screenshot: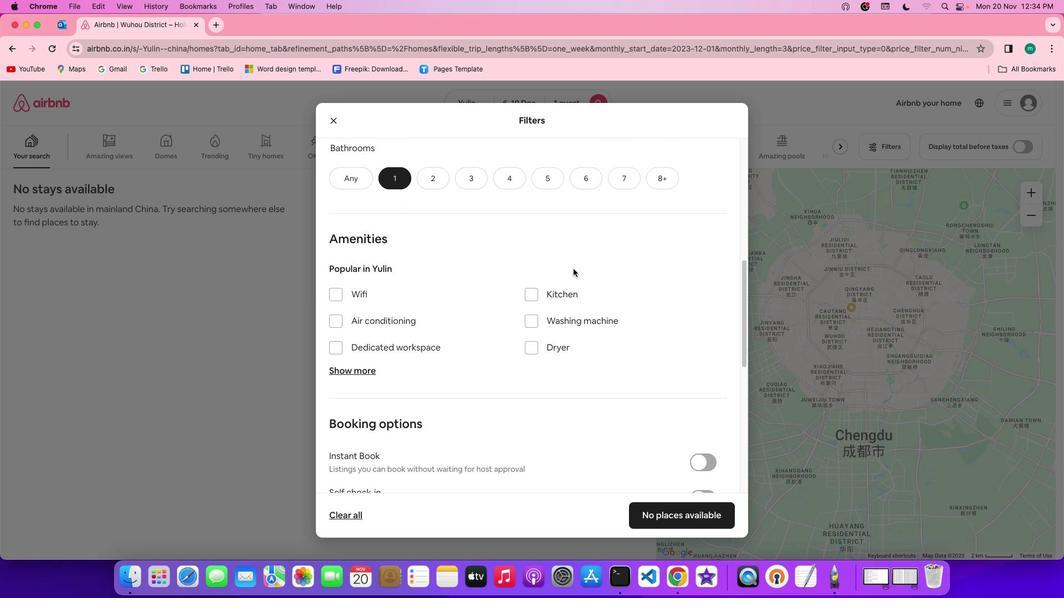 
Action: Mouse scrolled (576, 272) with delta (3, 2)
Screenshot: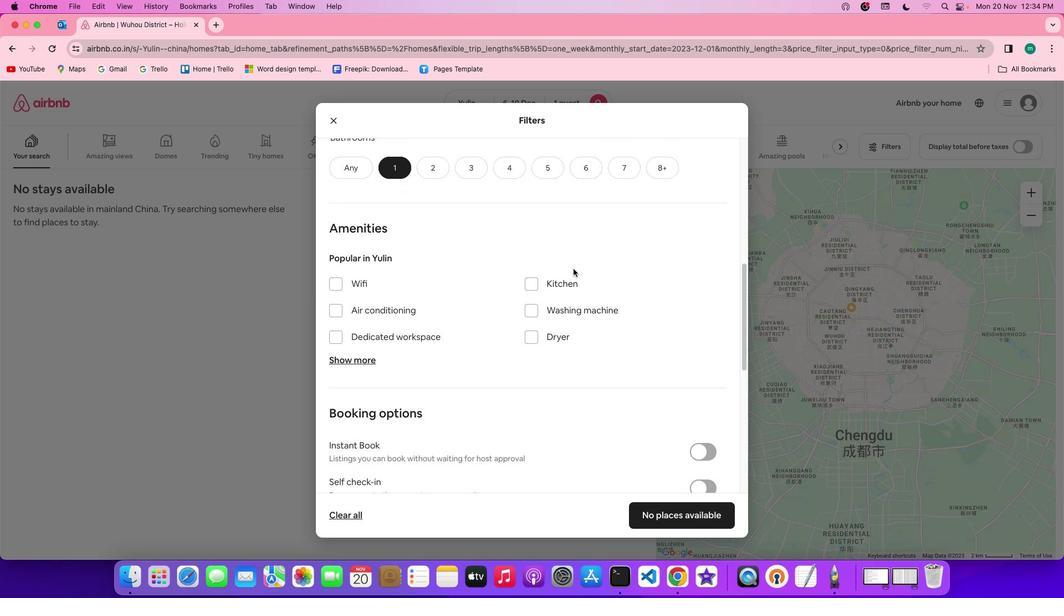 
Action: Mouse scrolled (576, 272) with delta (3, 2)
Screenshot: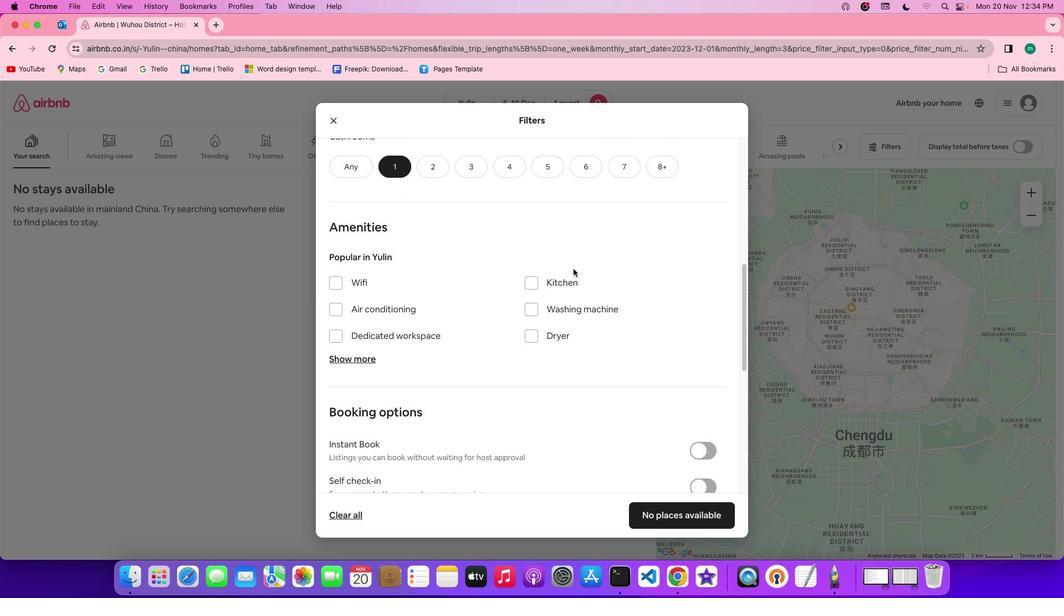 
Action: Mouse scrolled (576, 272) with delta (3, 2)
Screenshot: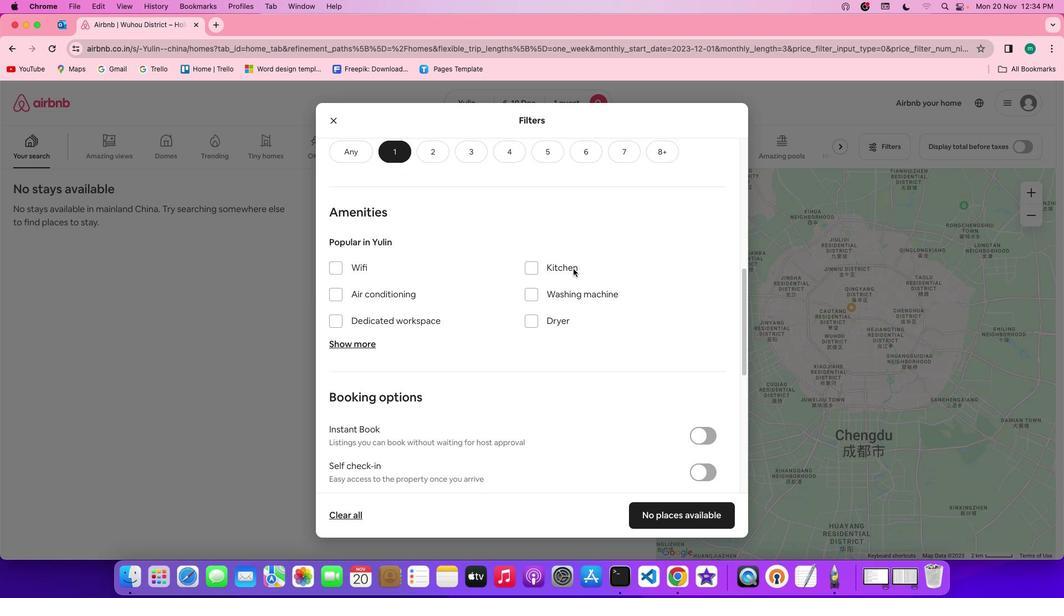 
Action: Mouse scrolled (576, 272) with delta (3, 2)
Screenshot: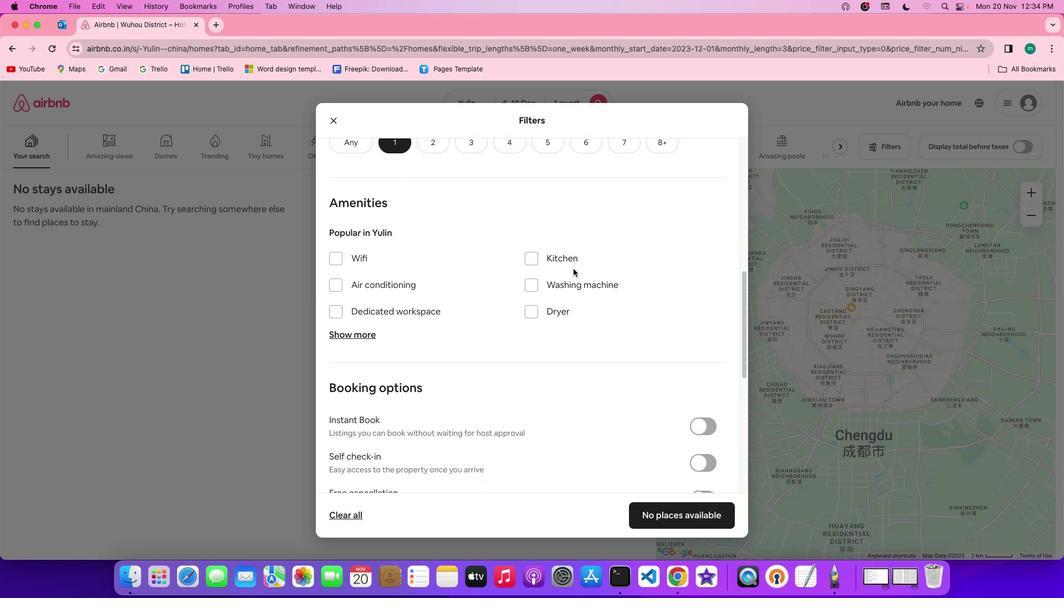 
Action: Mouse scrolled (576, 272) with delta (3, 2)
Screenshot: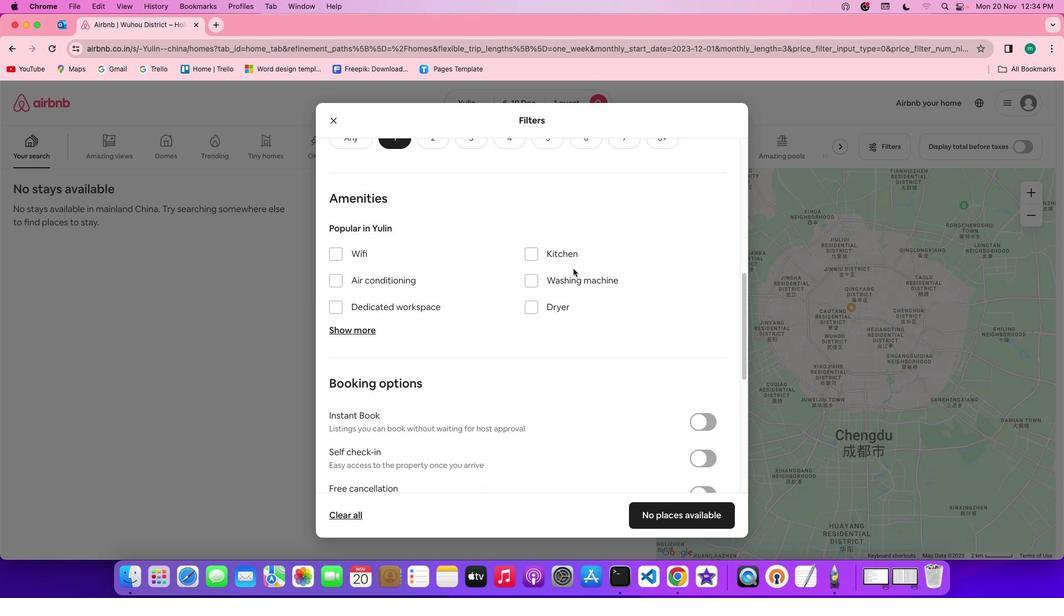 
Action: Mouse scrolled (576, 272) with delta (3, 2)
Screenshot: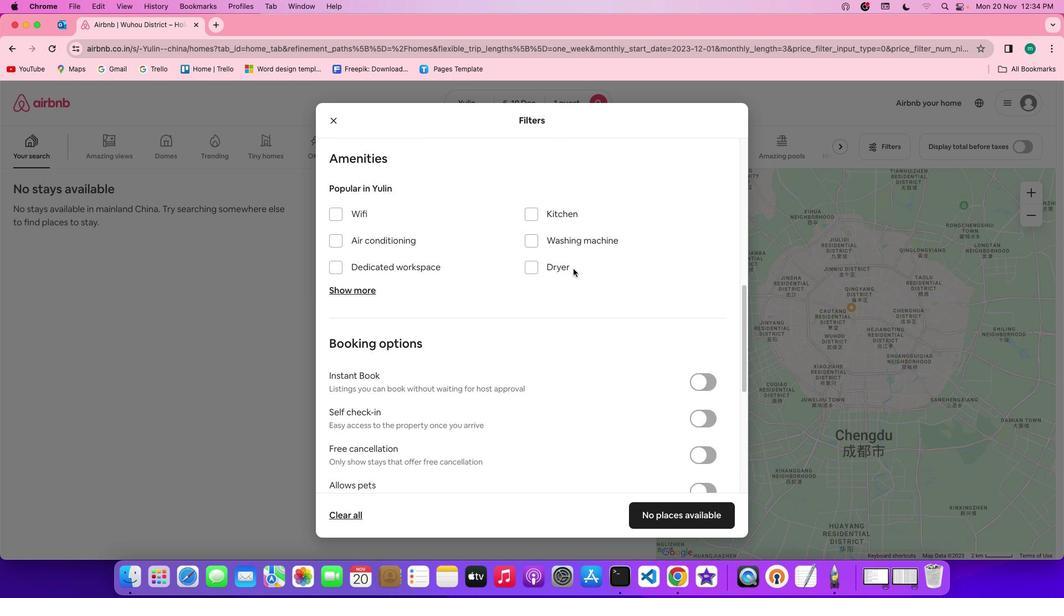 
Action: Mouse scrolled (576, 272) with delta (3, 2)
Screenshot: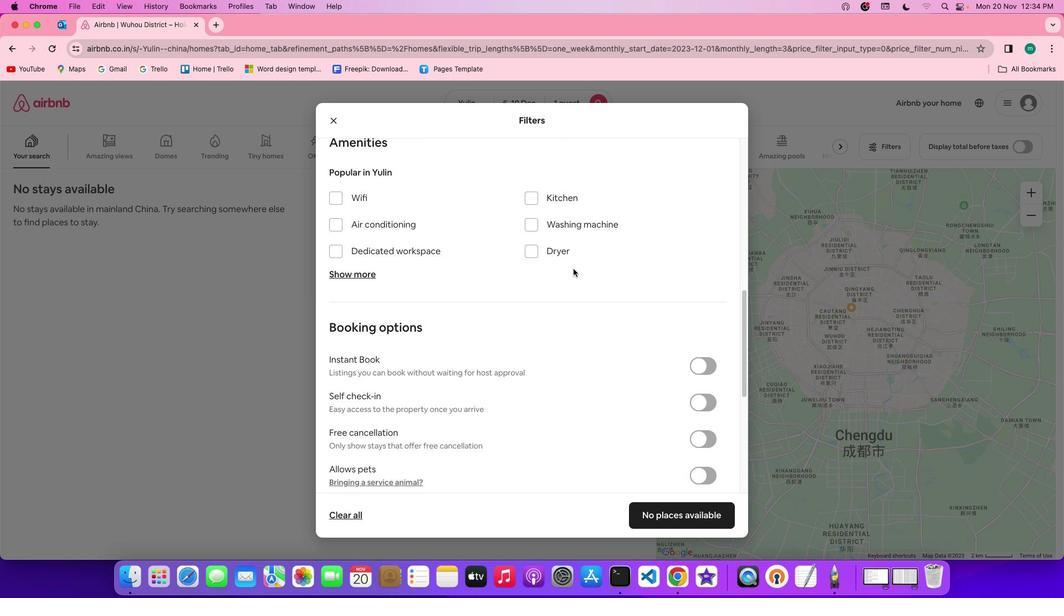 
Action: Mouse scrolled (576, 272) with delta (3, 2)
Screenshot: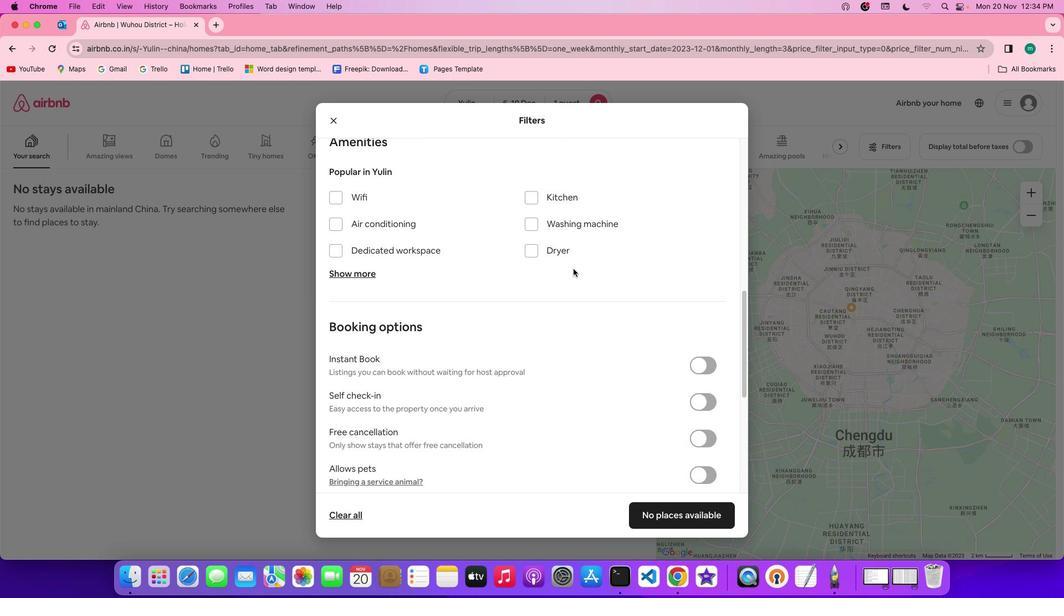 
Action: Mouse scrolled (576, 272) with delta (3, 2)
Screenshot: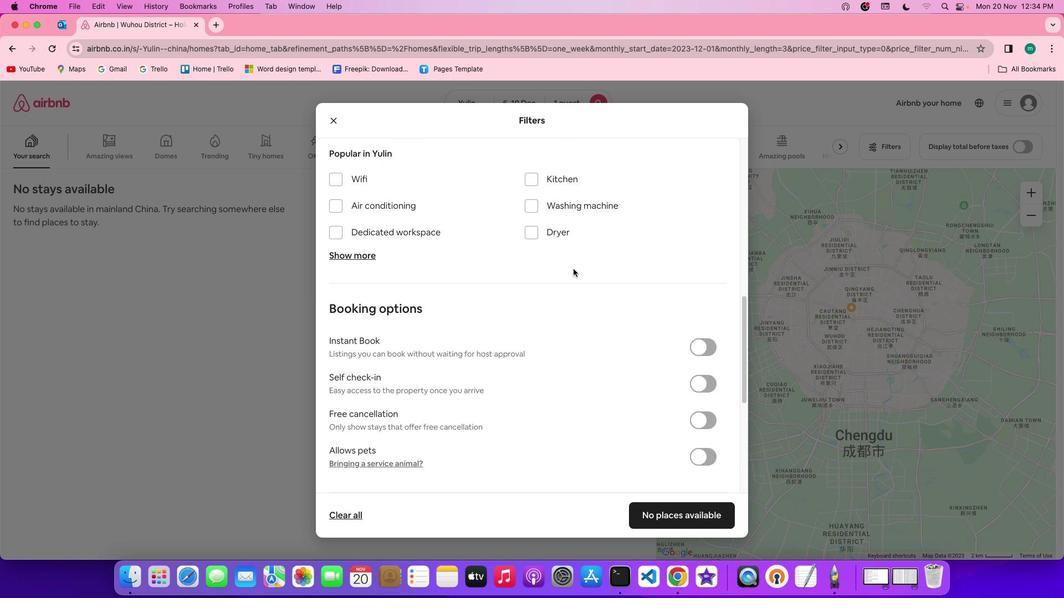 
Action: Mouse scrolled (576, 272) with delta (3, 2)
Screenshot: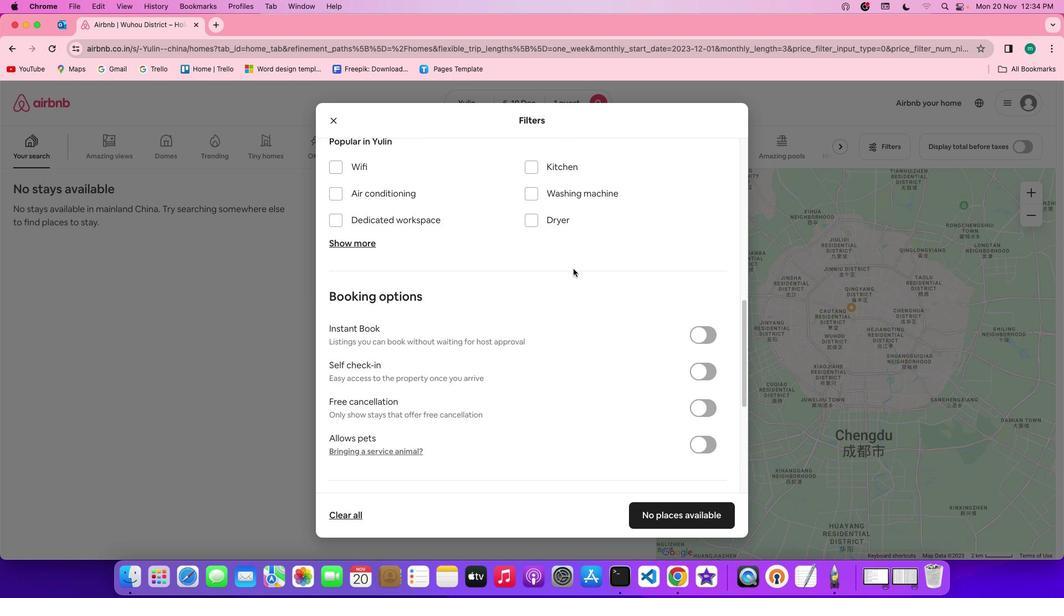 
Action: Mouse scrolled (576, 272) with delta (3, 2)
Screenshot: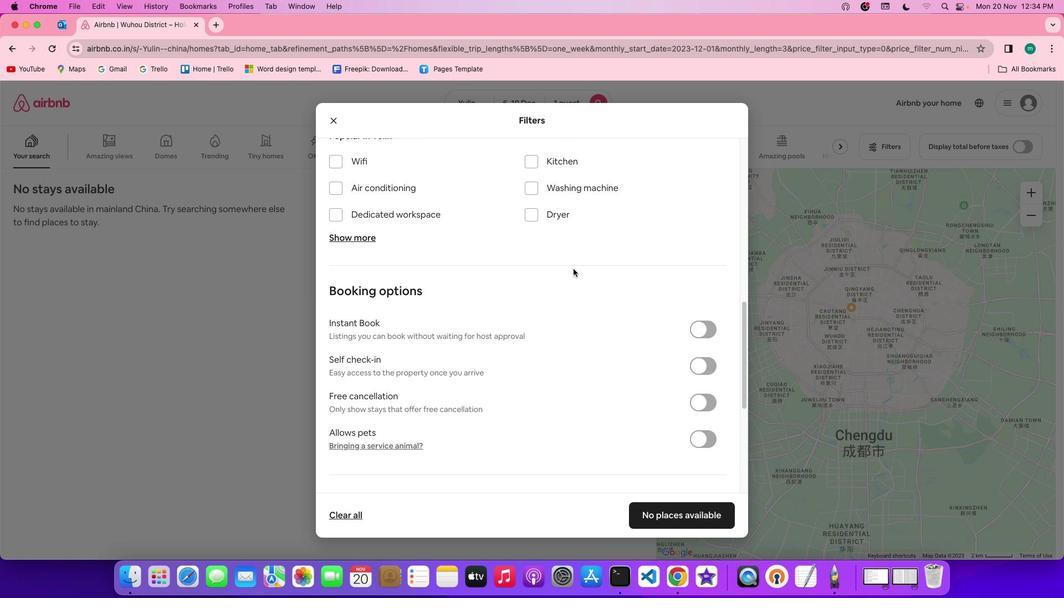 
Action: Mouse scrolled (576, 272) with delta (3, 2)
Screenshot: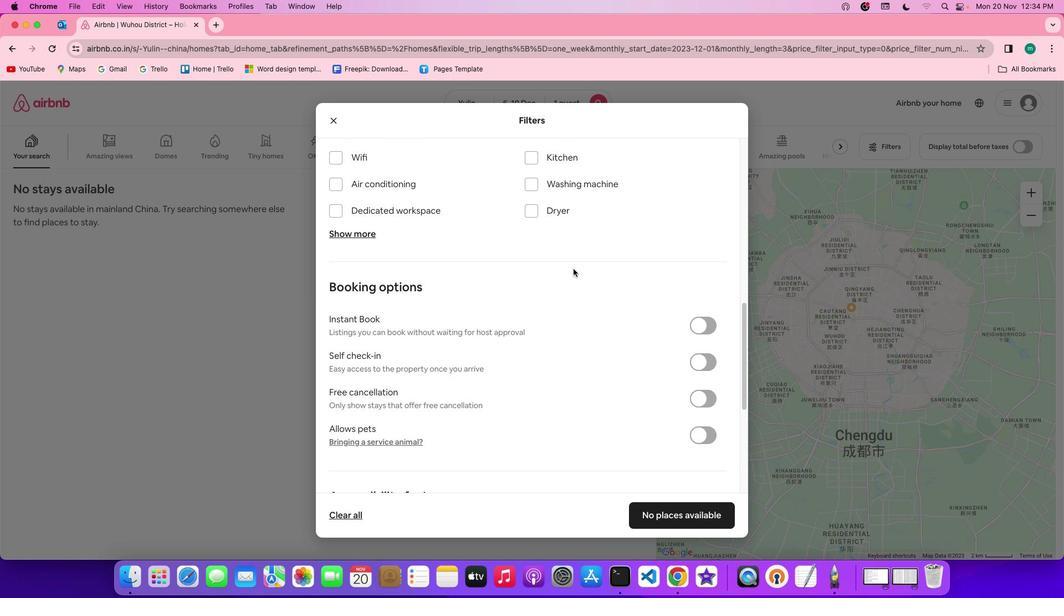 
Action: Mouse scrolled (576, 272) with delta (3, 2)
Screenshot: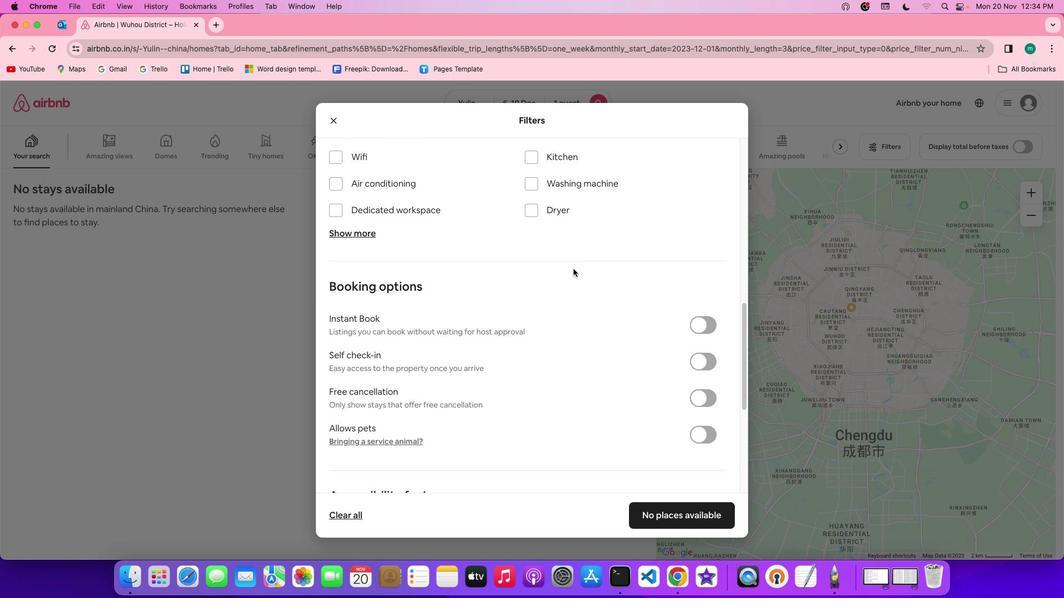 
Action: Mouse moved to (571, 185)
Screenshot: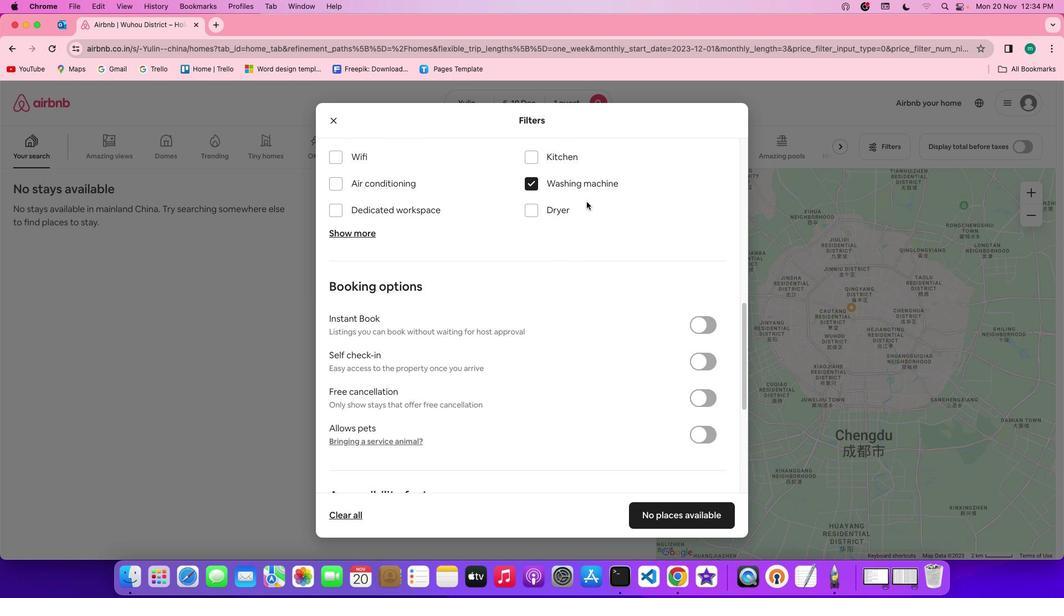 
Action: Mouse pressed left at (571, 185)
Screenshot: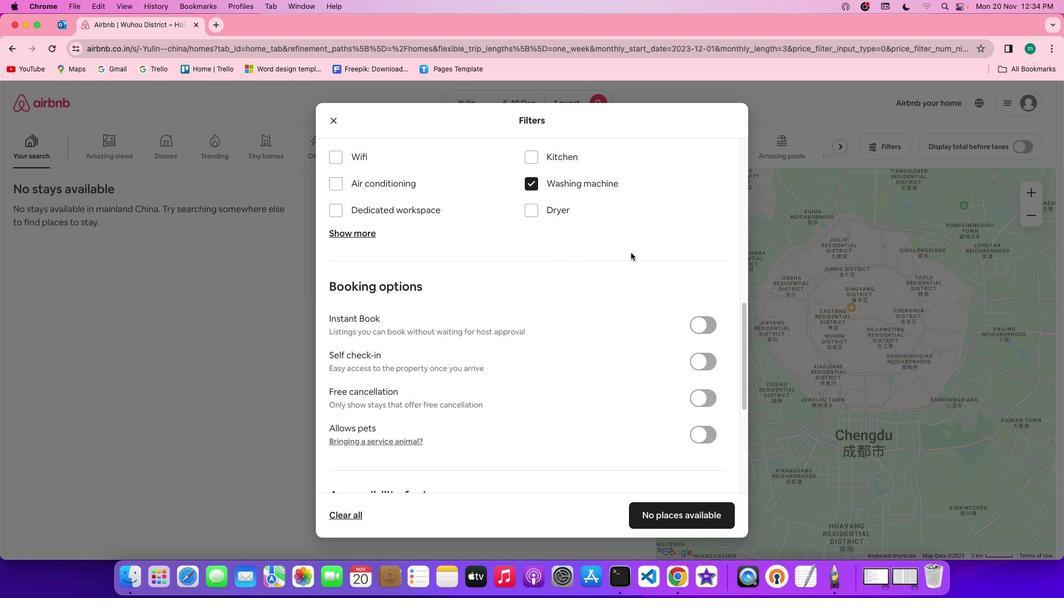 
Action: Mouse moved to (658, 313)
Screenshot: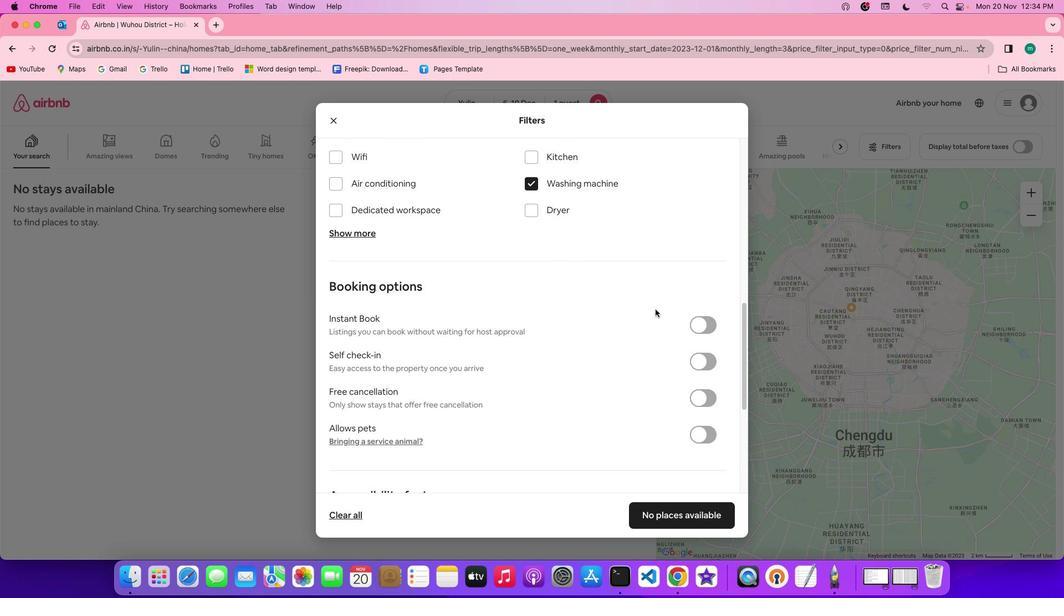 
Action: Mouse scrolled (658, 313) with delta (3, 2)
Screenshot: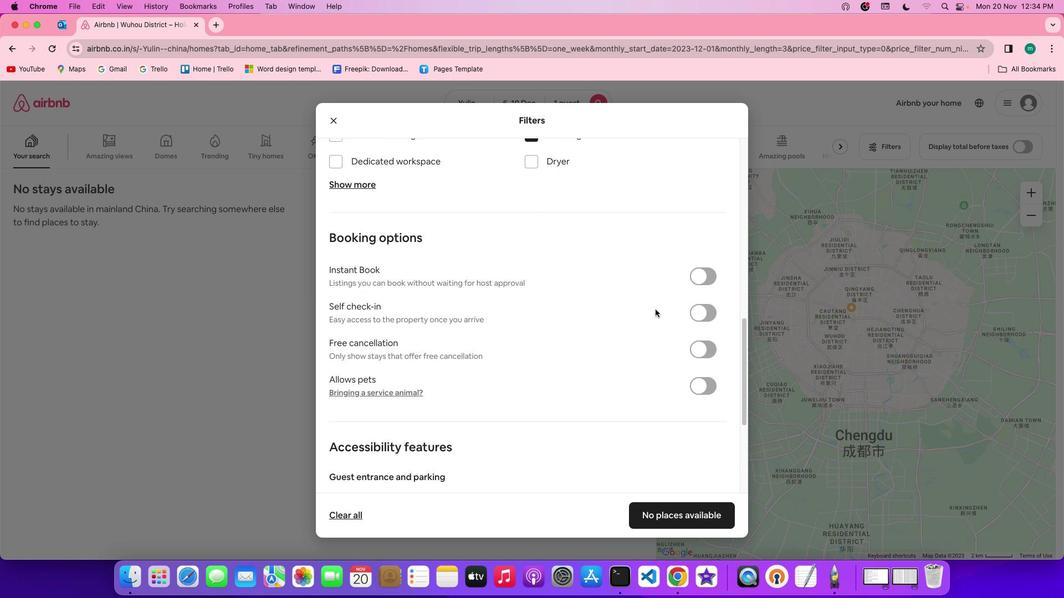 
Action: Mouse scrolled (658, 313) with delta (3, 2)
Screenshot: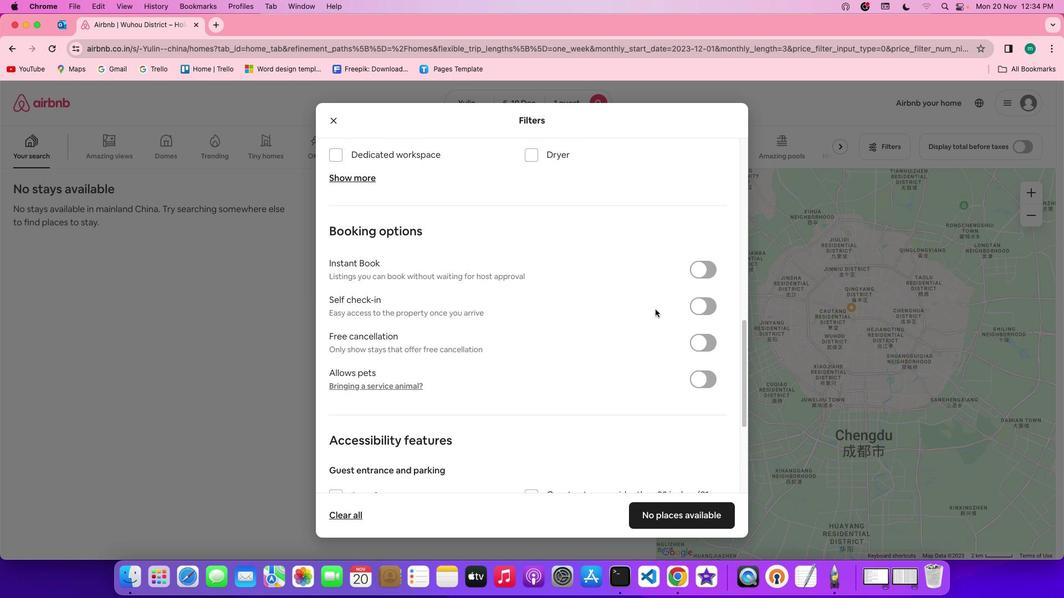 
Action: Mouse scrolled (658, 313) with delta (3, 2)
Screenshot: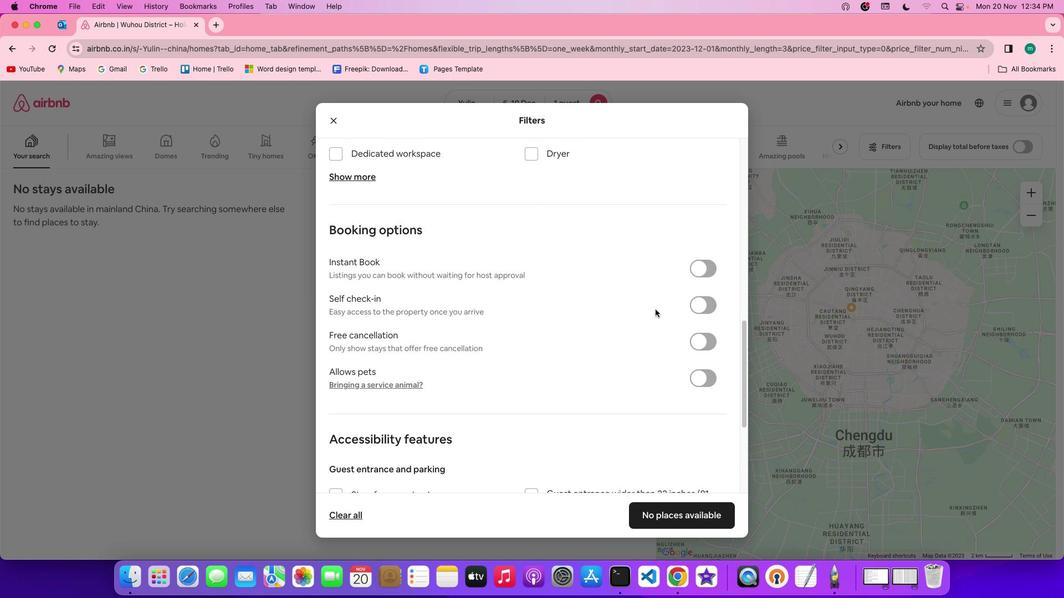 
Action: Mouse scrolled (658, 313) with delta (3, 2)
Screenshot: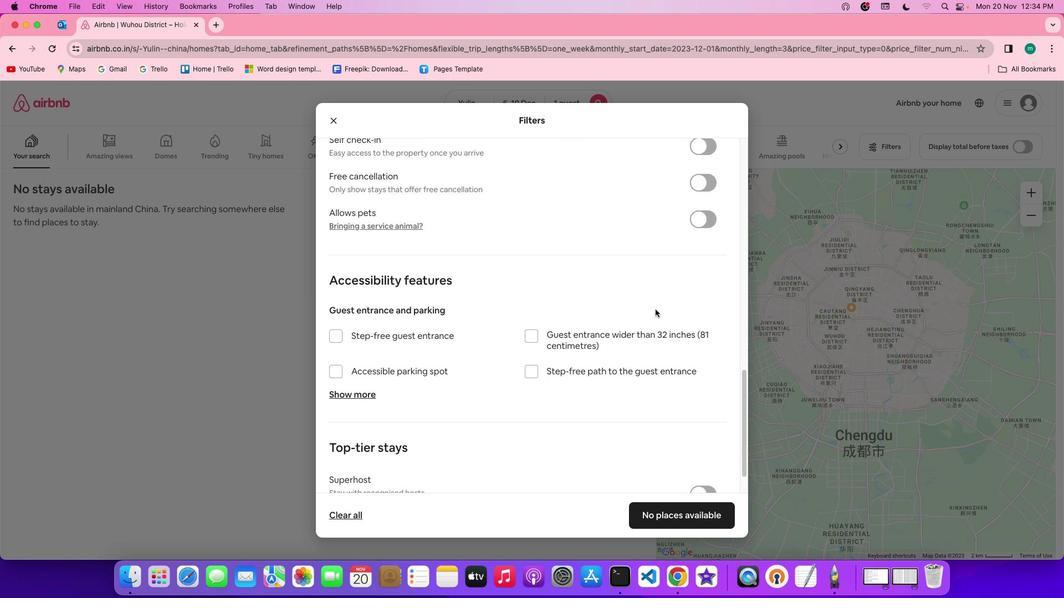 
Action: Mouse scrolled (658, 313) with delta (3, 2)
Screenshot: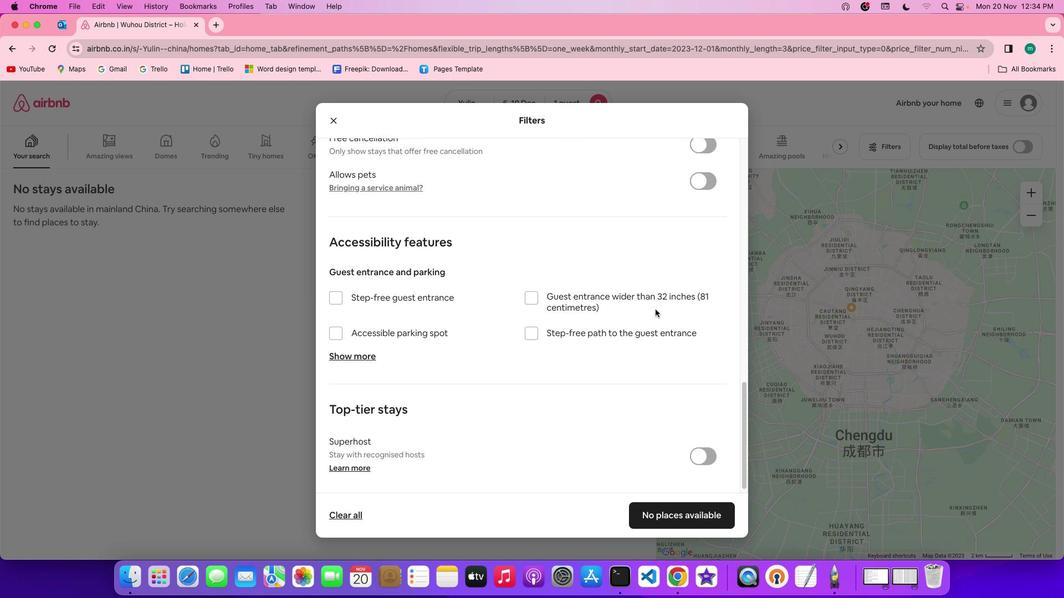 
Action: Mouse scrolled (658, 313) with delta (3, 2)
Screenshot: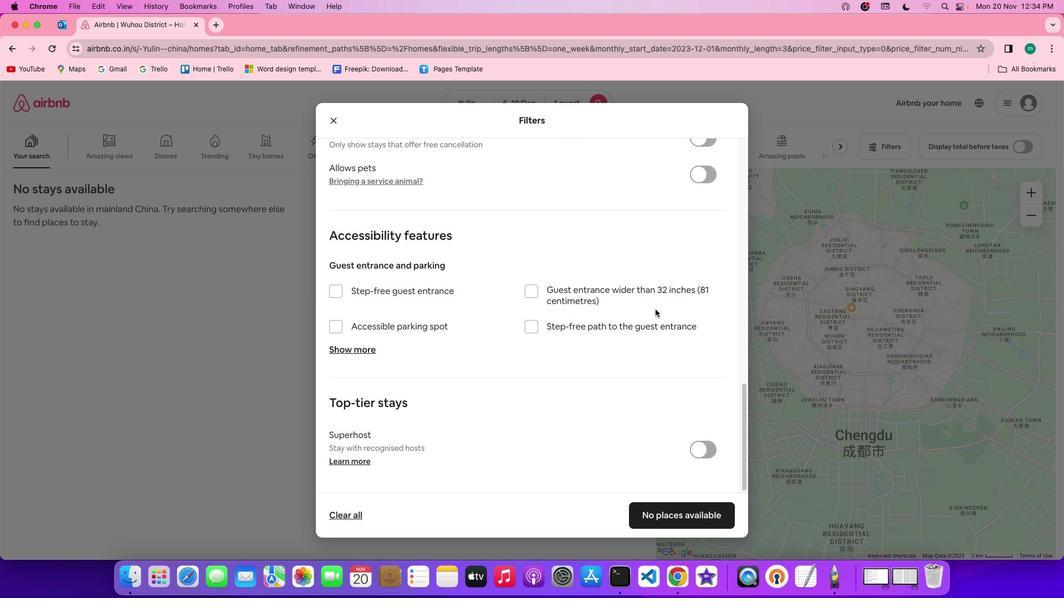 
Action: Mouse scrolled (658, 313) with delta (3, 1)
Screenshot: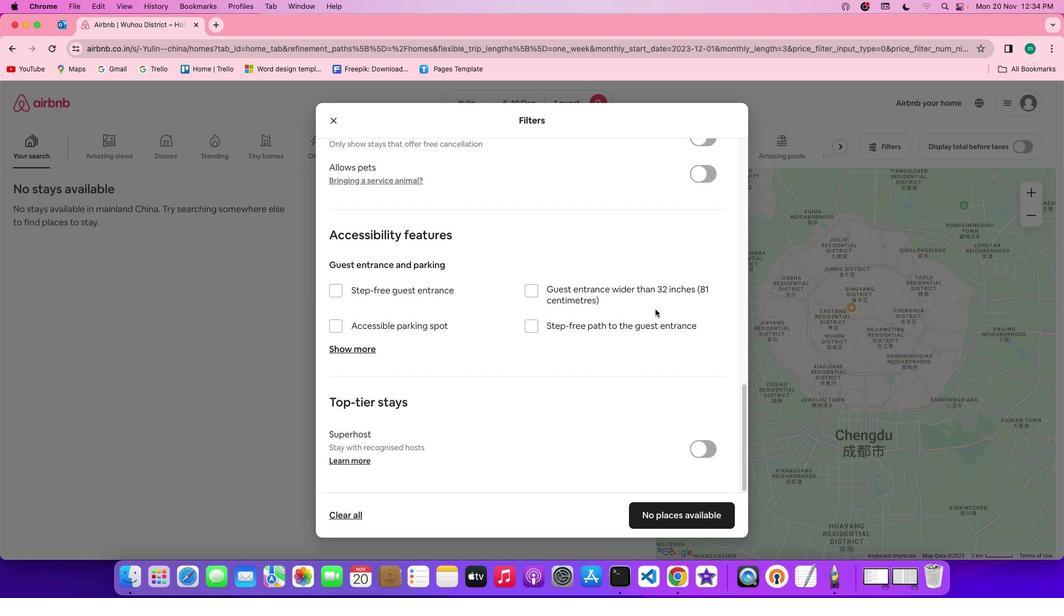 
Action: Mouse scrolled (658, 313) with delta (3, 1)
Screenshot: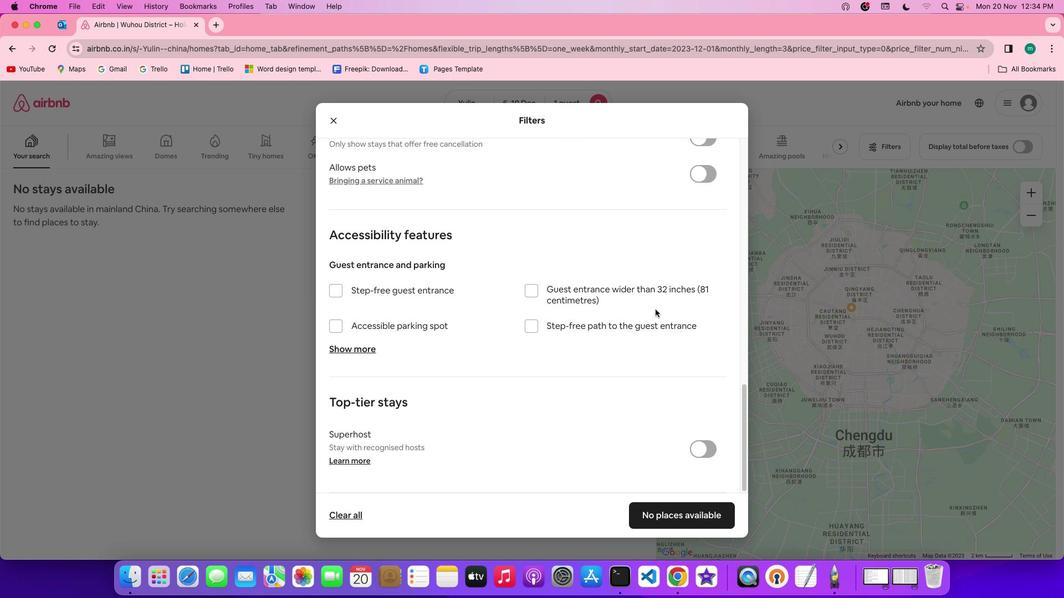
Action: Mouse scrolled (658, 313) with delta (3, 2)
Screenshot: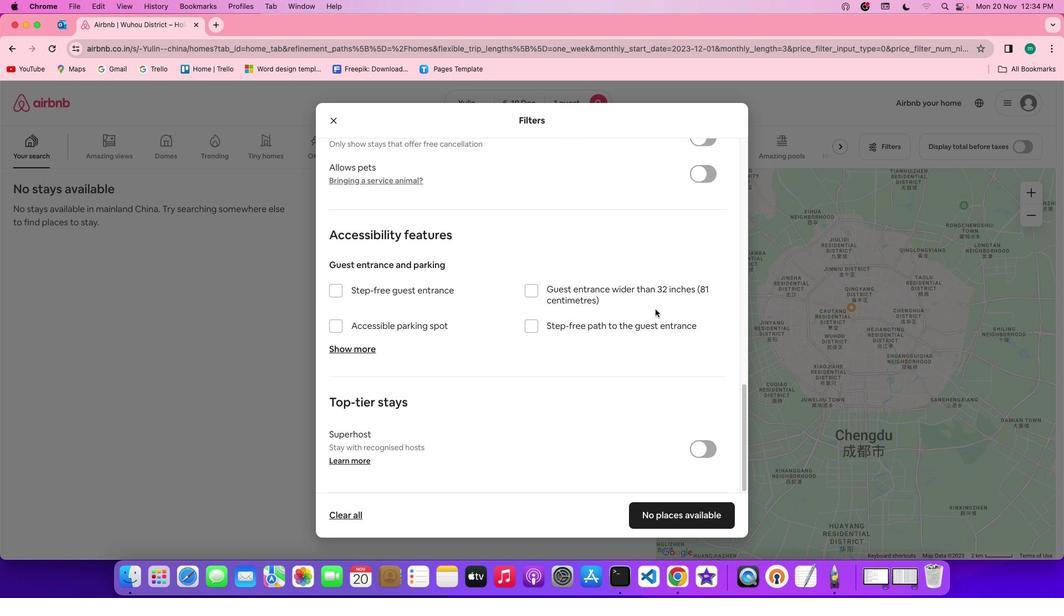 
Action: Mouse scrolled (658, 313) with delta (3, 2)
Screenshot: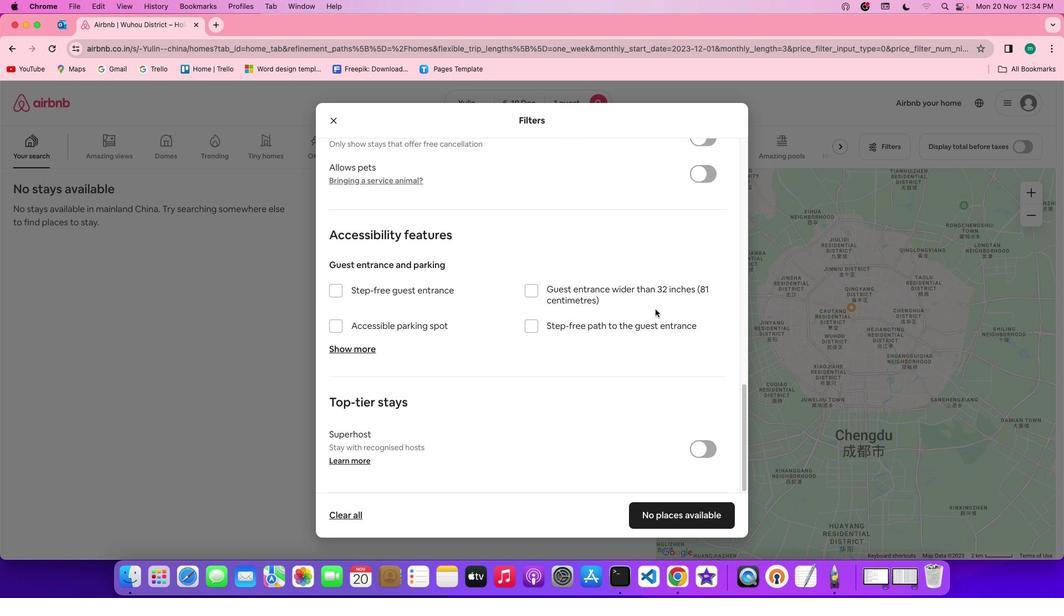 
Action: Mouse scrolled (658, 313) with delta (3, 1)
Screenshot: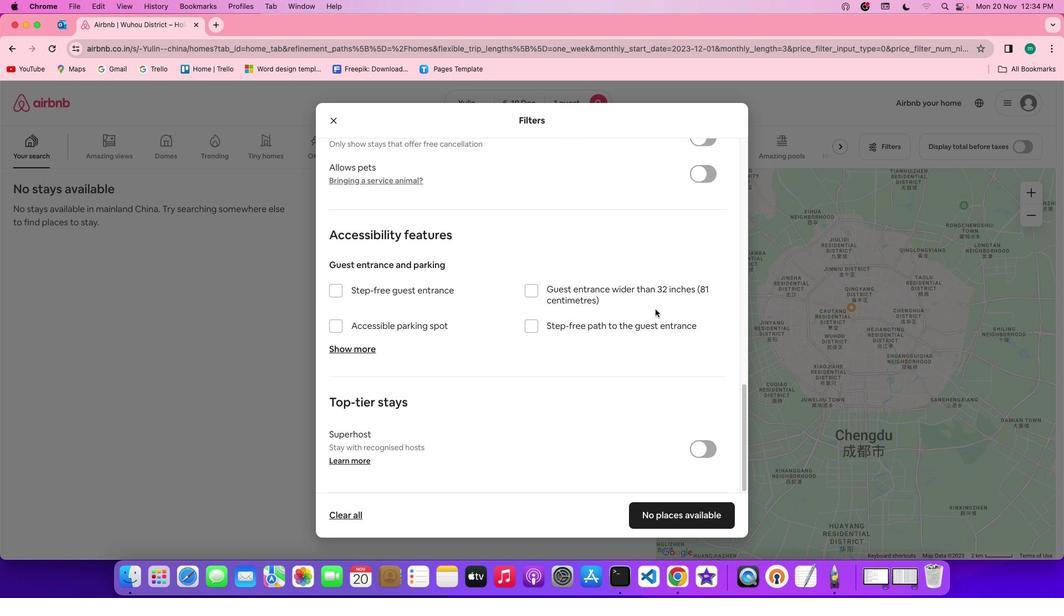 
Action: Mouse scrolled (658, 313) with delta (3, 0)
Screenshot: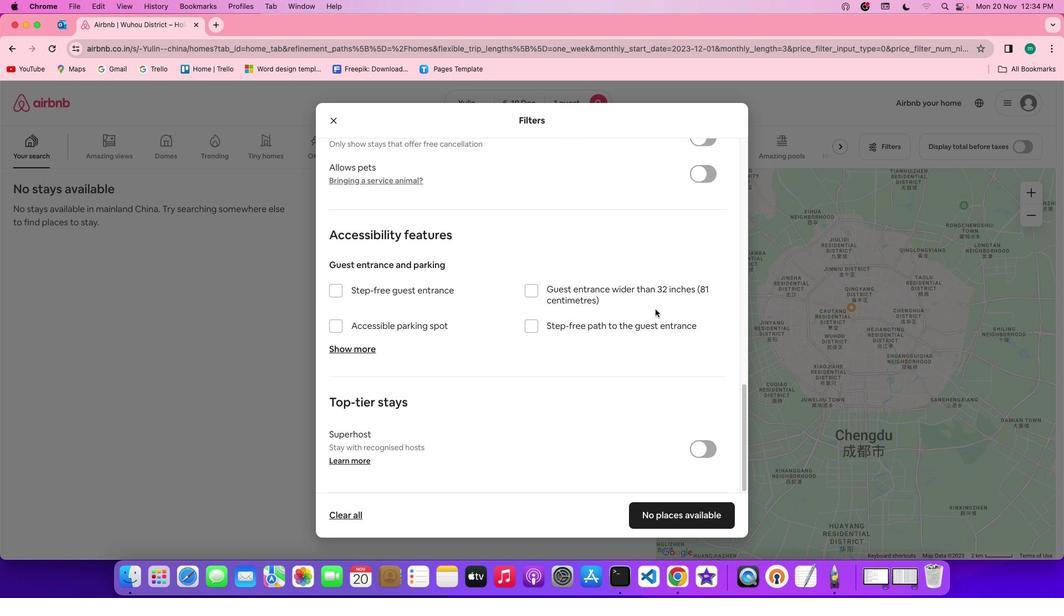 
Action: Mouse scrolled (658, 313) with delta (3, 0)
Screenshot: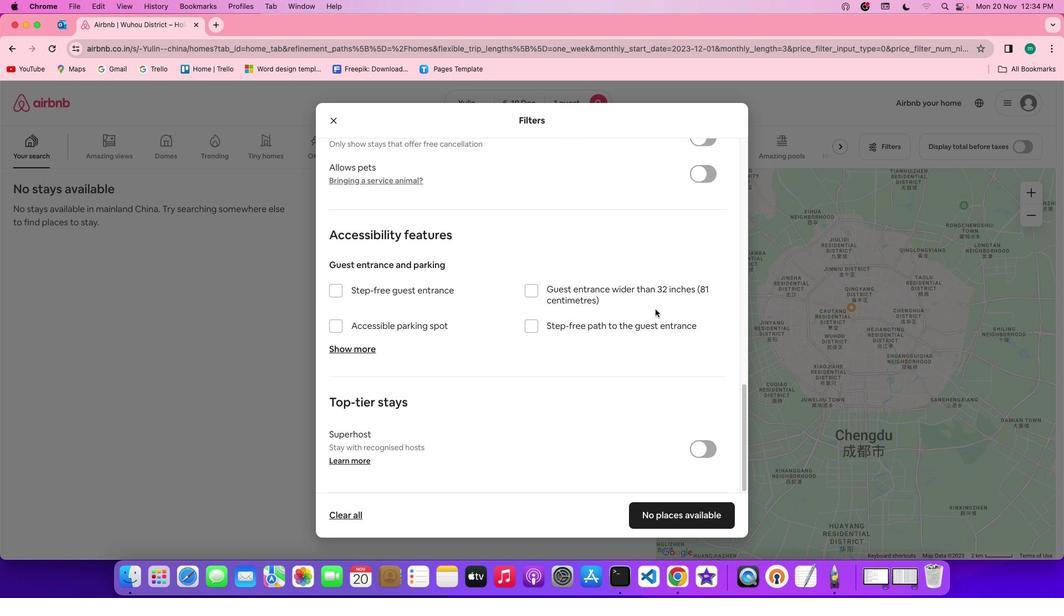 
Action: Mouse scrolled (658, 313) with delta (3, 0)
Screenshot: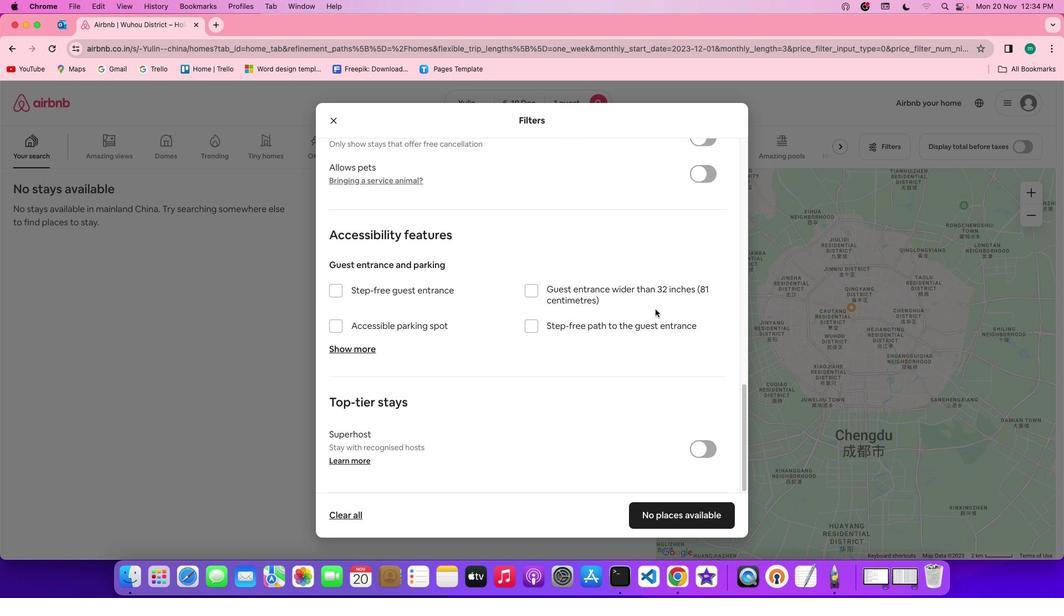 
Action: Mouse scrolled (658, 313) with delta (3, 2)
Screenshot: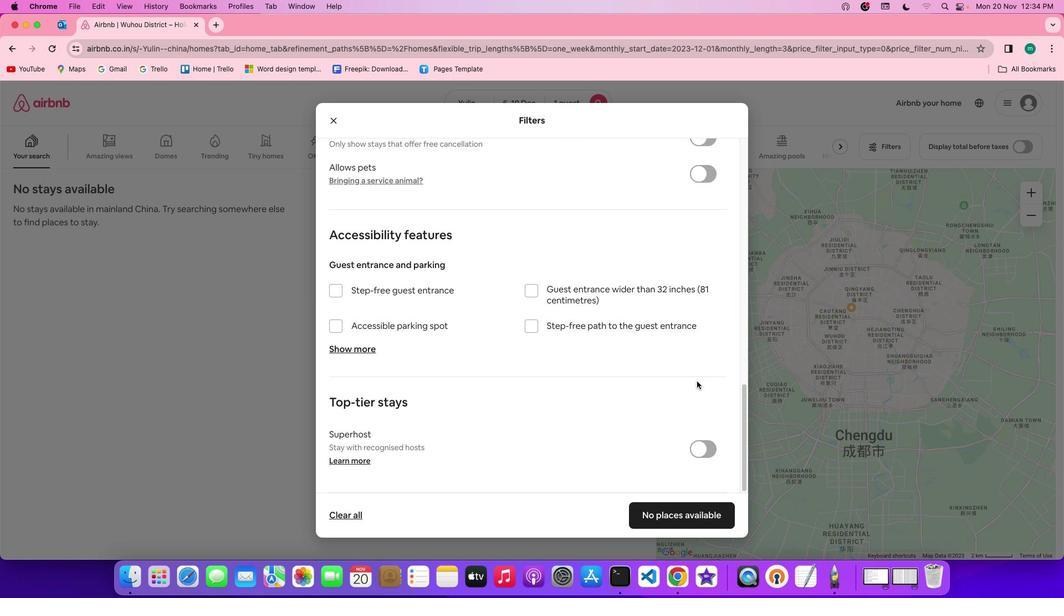 
Action: Mouse scrolled (658, 313) with delta (3, 2)
Screenshot: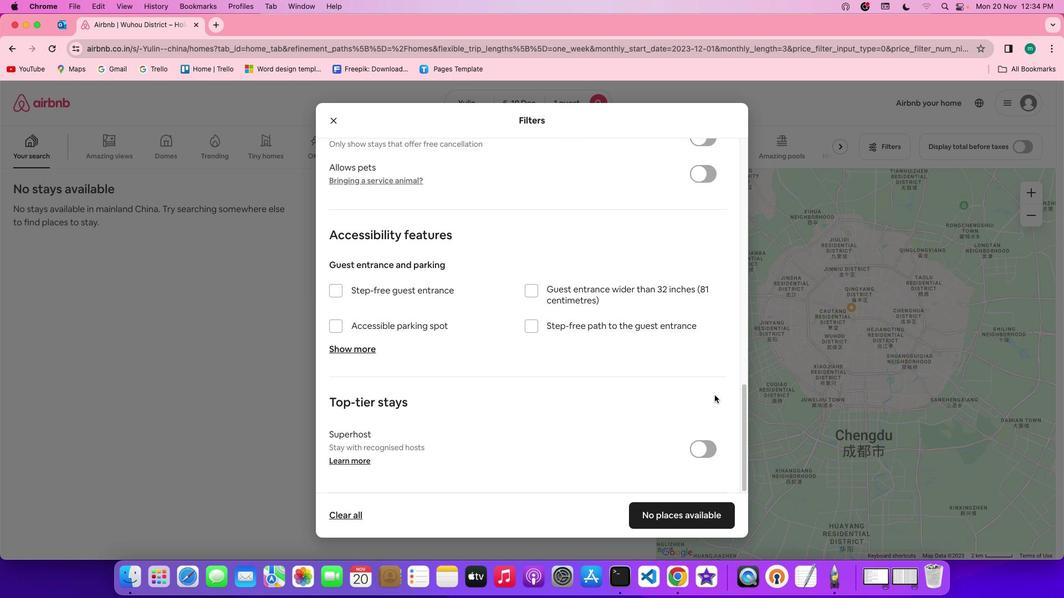 
Action: Mouse scrolled (658, 313) with delta (3, 1)
Screenshot: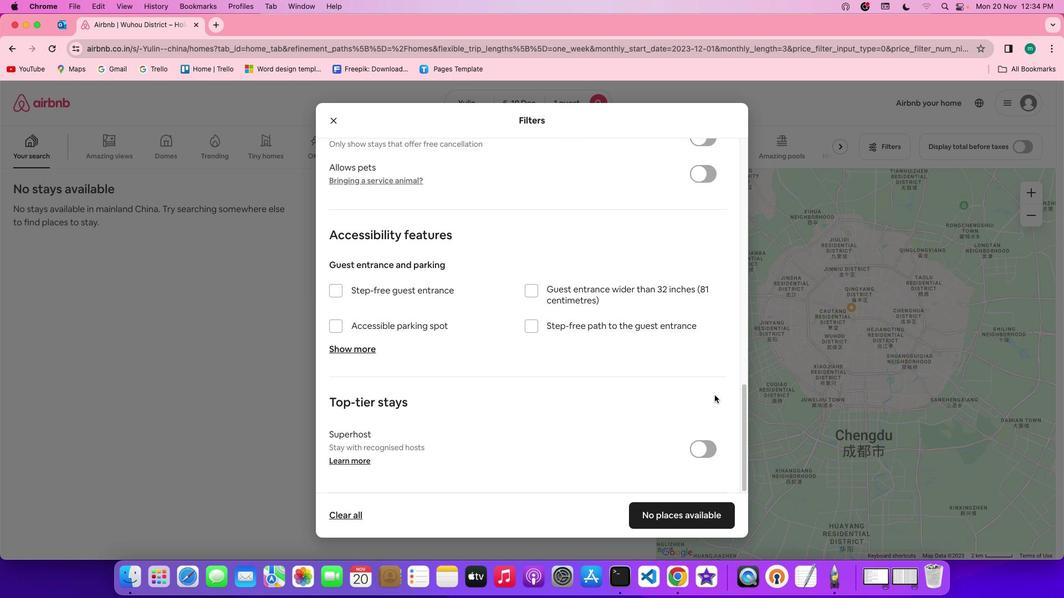 
Action: Mouse scrolled (658, 313) with delta (3, 0)
Screenshot: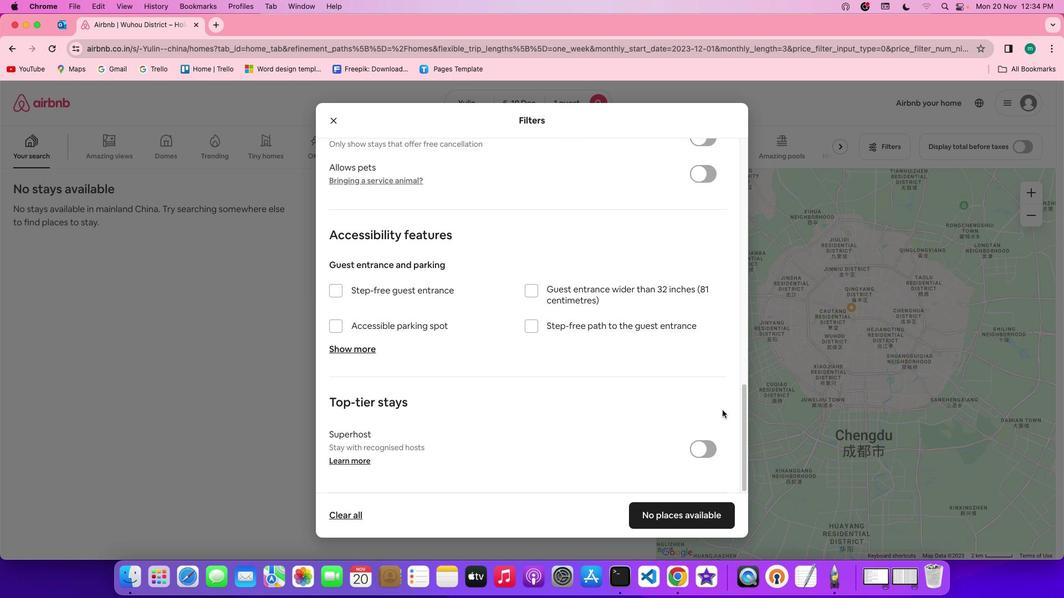 
Action: Mouse scrolled (658, 313) with delta (3, 0)
Screenshot: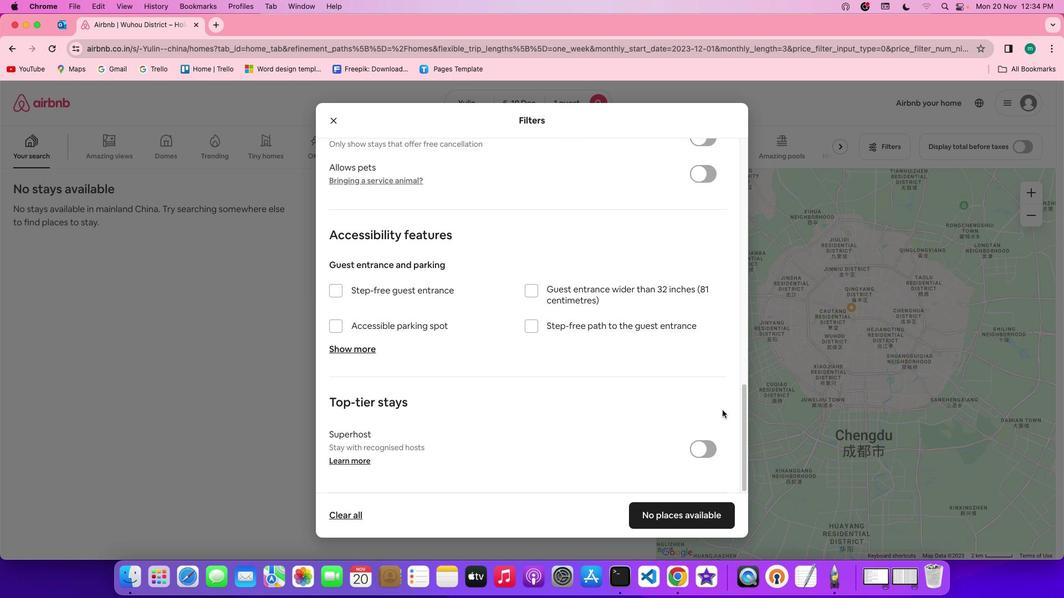 
Action: Mouse moved to (690, 524)
Screenshot: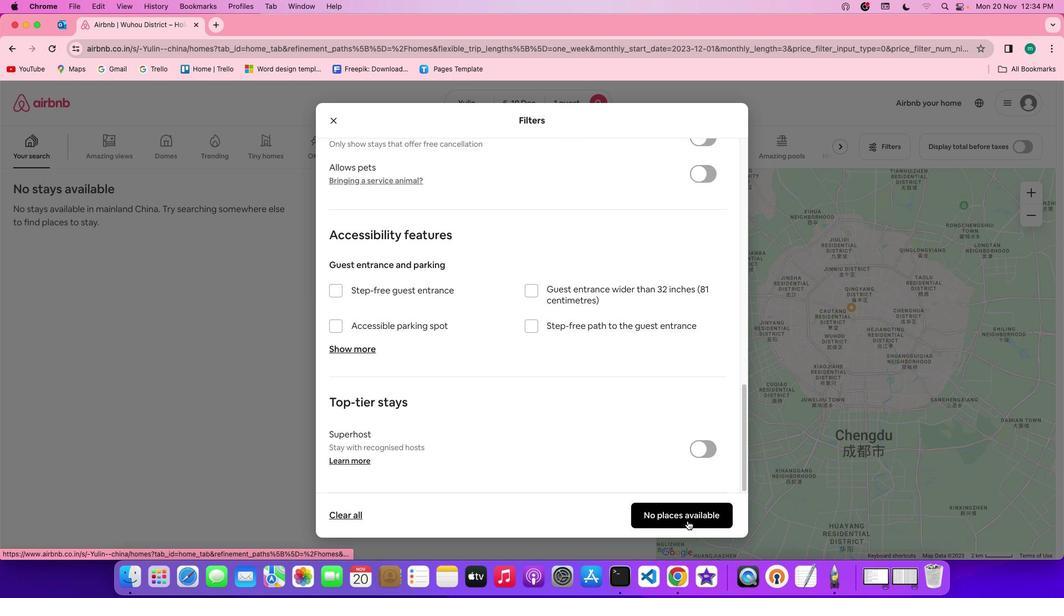 
Action: Mouse pressed left at (690, 524)
Screenshot: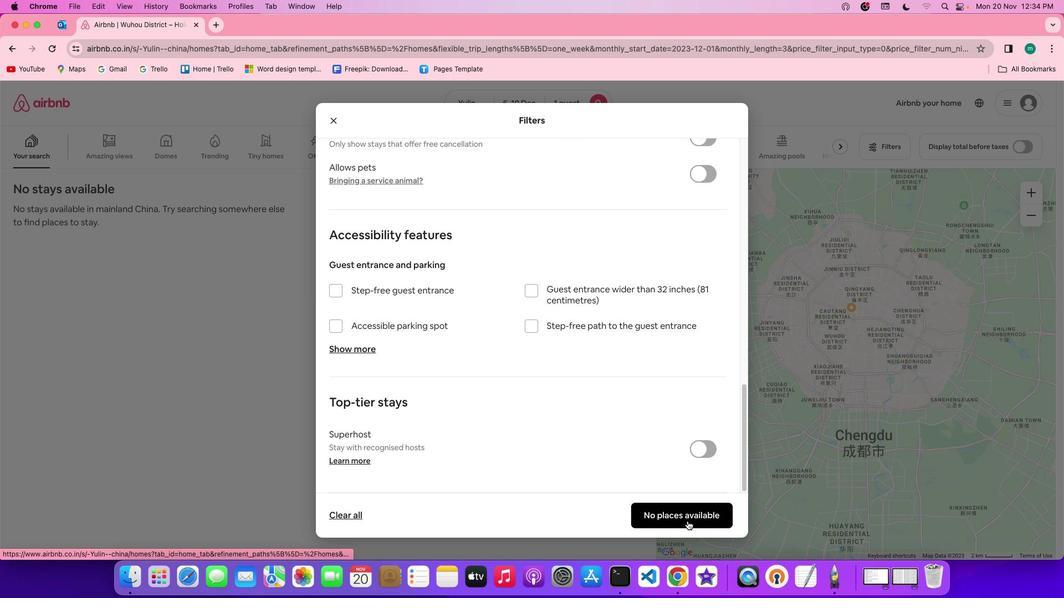 
Action: Mouse moved to (232, 249)
Screenshot: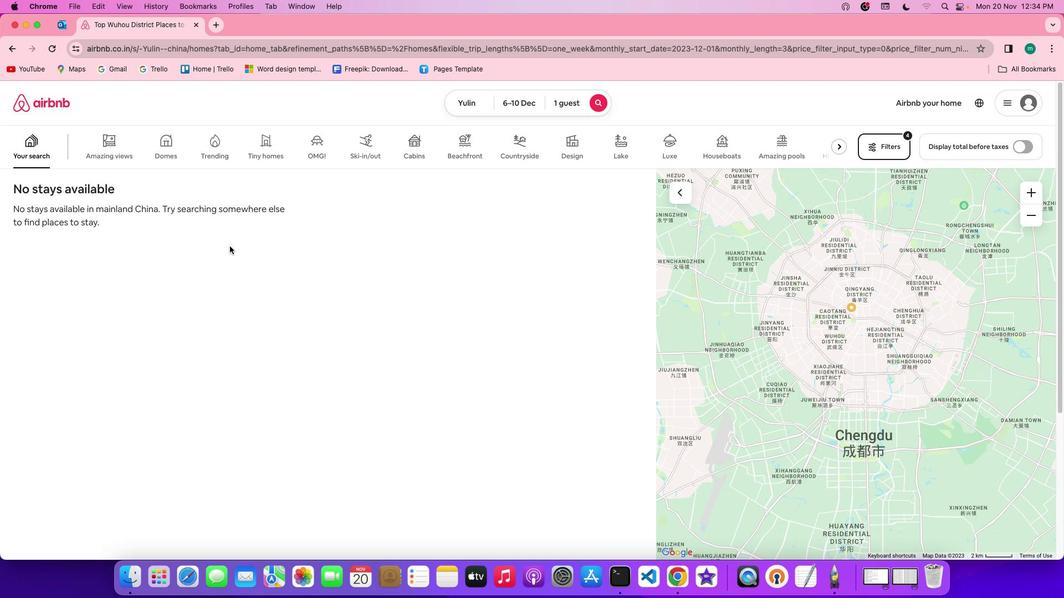 
